 Task: Look for space in Morohongō, Japan from 7th July, 2023 to 14th July, 2023 for 1 adult in price range Rs.6000 to Rs.14000. Place can be shared room with 1  bedroom having 1 bed and 1 bathroom. Property type can be house, flat, guest house, hotel. Amenities needed are: washing machine. Booking option can be shelf check-in. Required host language is English.
Action: Mouse moved to (428, 100)
Screenshot: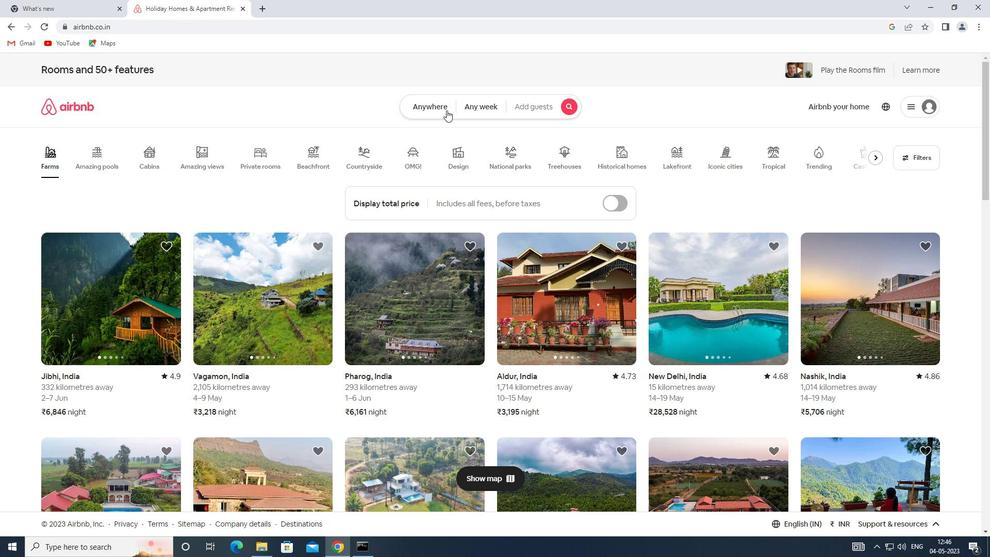 
Action: Mouse pressed left at (428, 100)
Screenshot: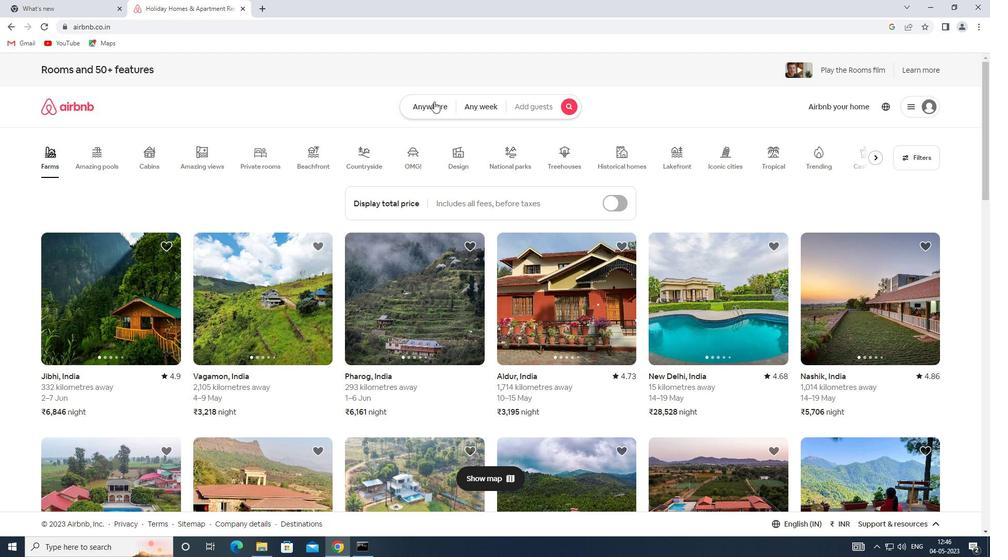 
Action: Mouse moved to (356, 141)
Screenshot: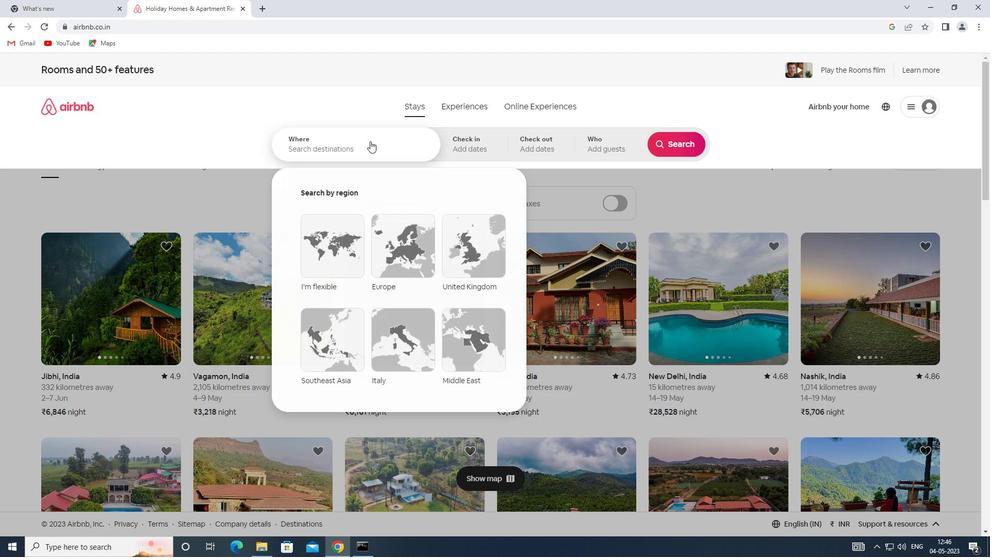 
Action: Mouse pressed left at (356, 141)
Screenshot: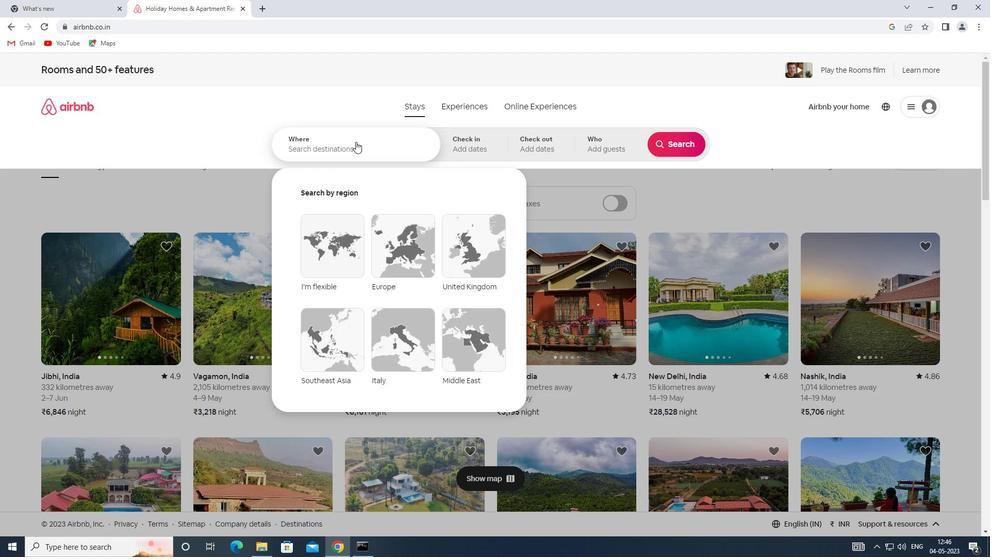 
Action: Key pressed <Key.shift>MOROHONGO,<Key.shift>JAPAN
Screenshot: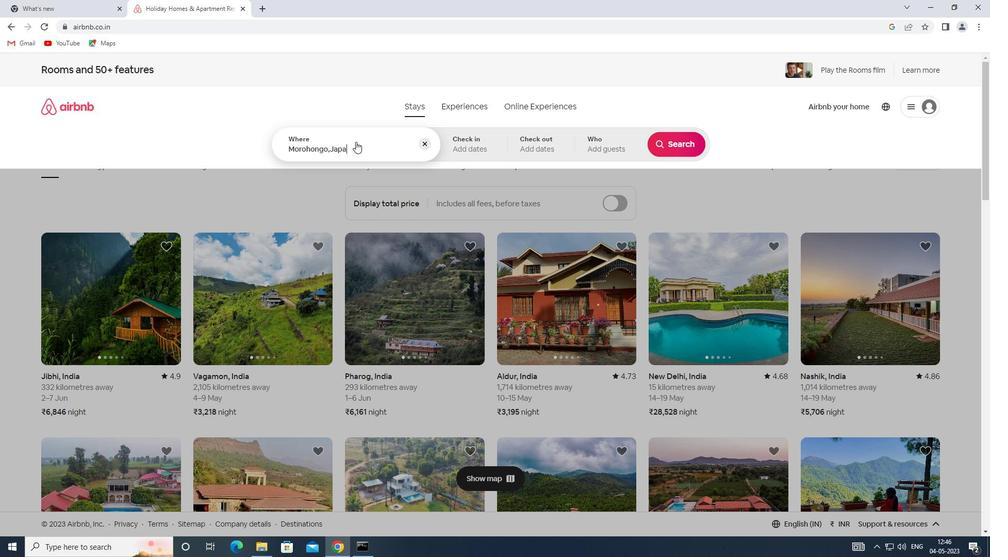 
Action: Mouse moved to (471, 148)
Screenshot: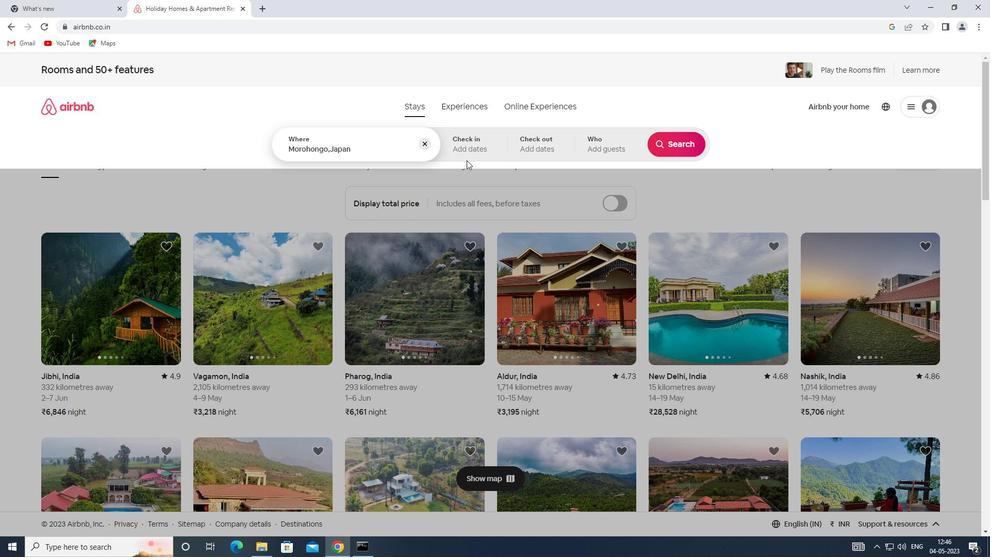 
Action: Mouse pressed left at (471, 148)
Screenshot: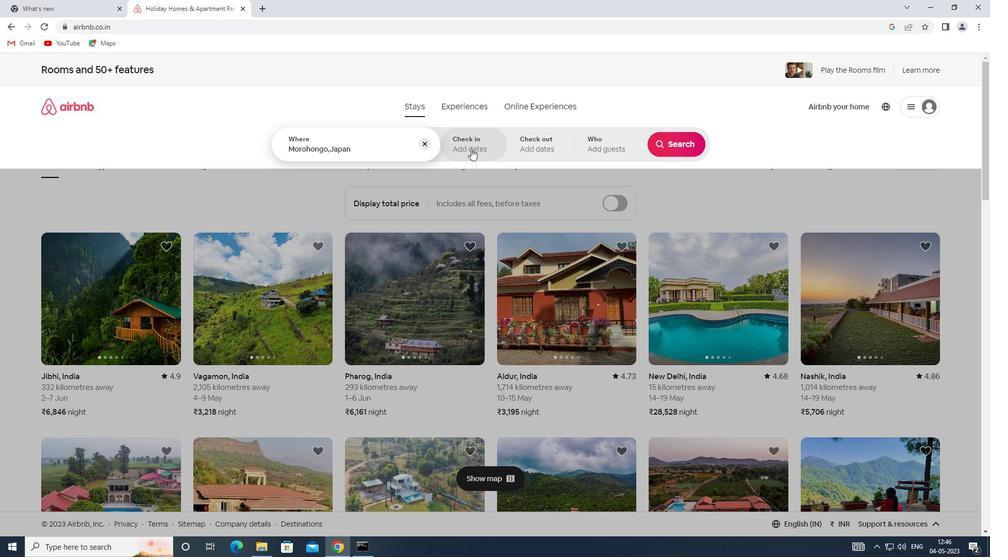 
Action: Mouse moved to (672, 224)
Screenshot: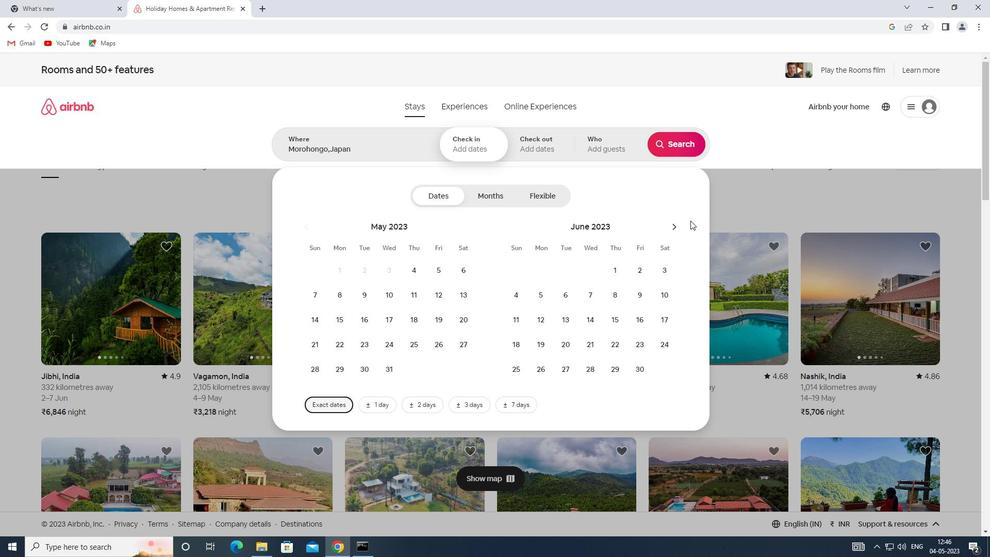 
Action: Mouse pressed left at (672, 224)
Screenshot: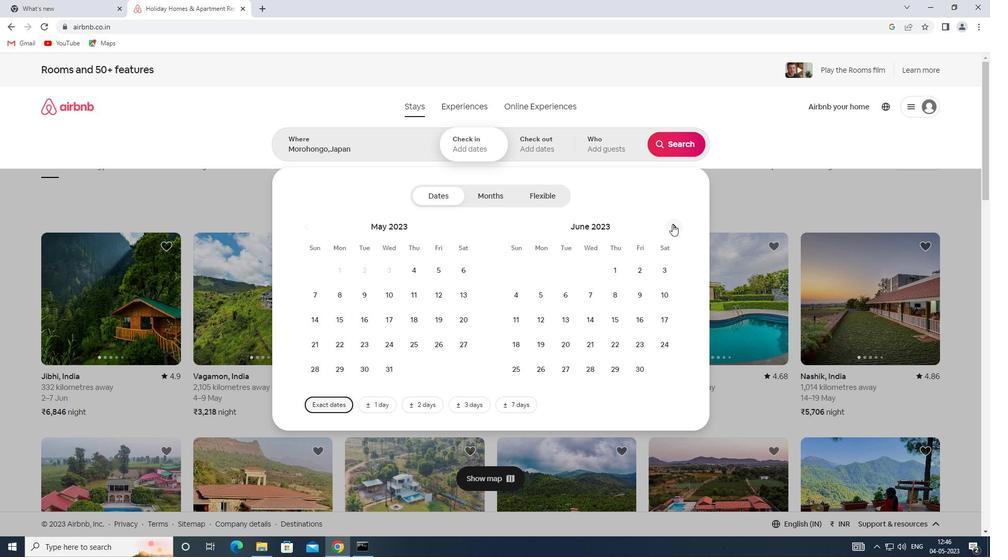 
Action: Mouse moved to (632, 296)
Screenshot: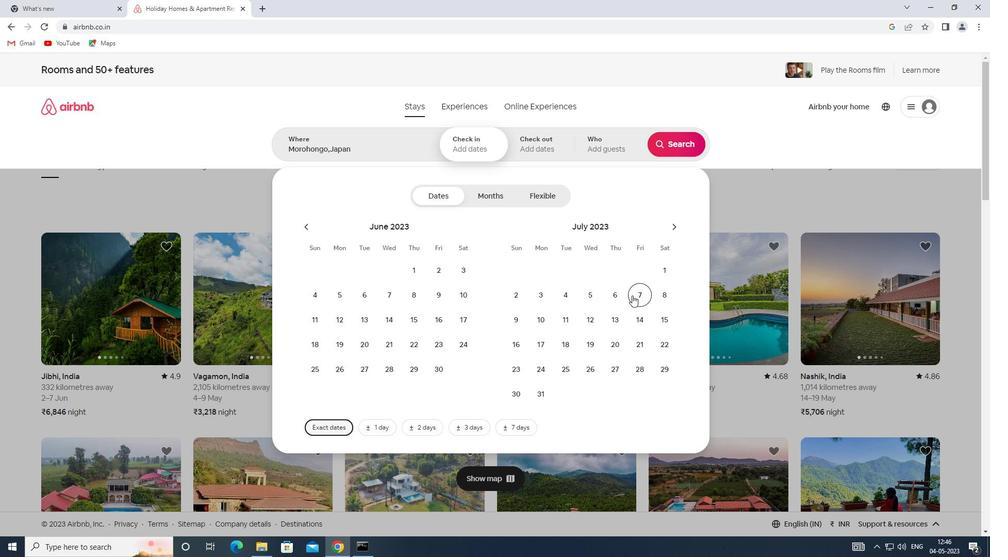 
Action: Mouse pressed left at (632, 296)
Screenshot: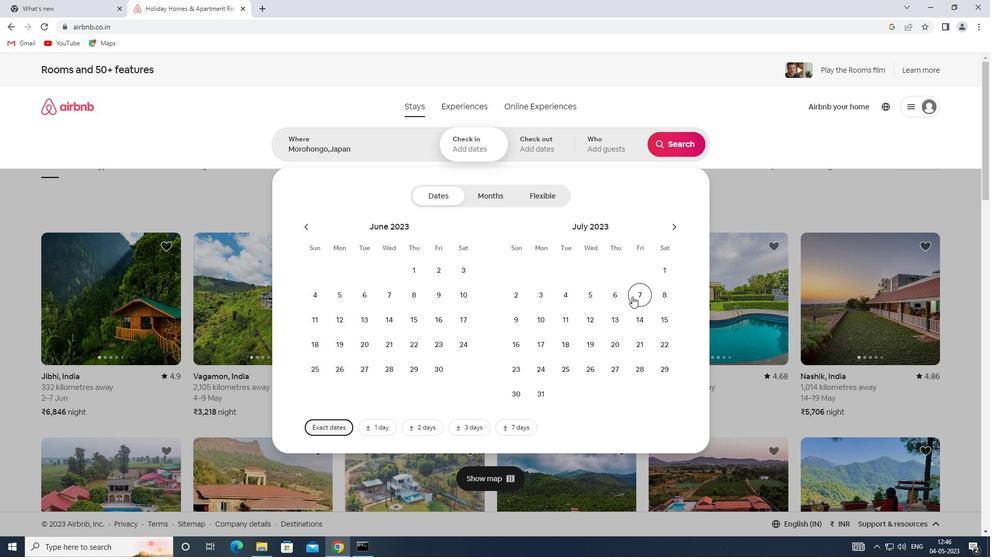 
Action: Mouse moved to (630, 318)
Screenshot: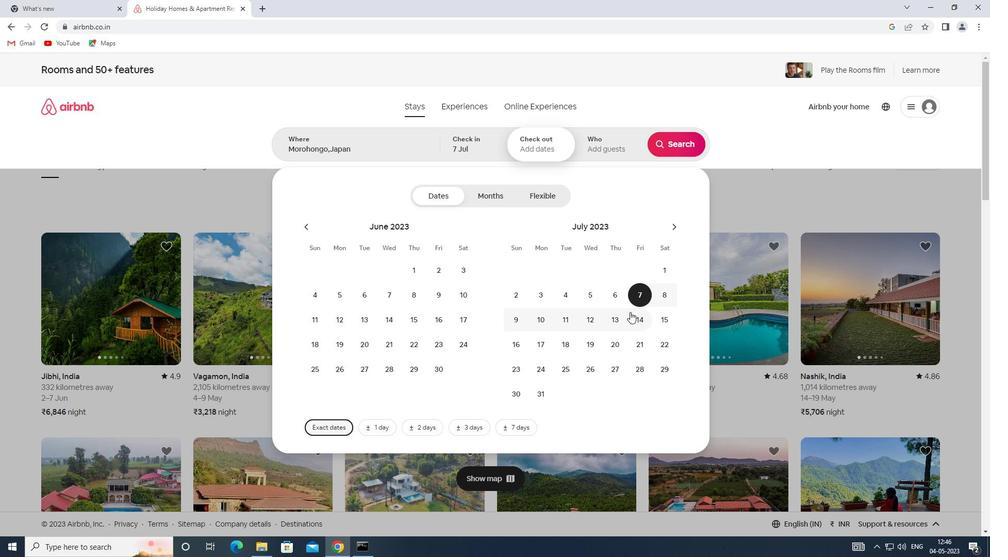 
Action: Mouse pressed left at (630, 318)
Screenshot: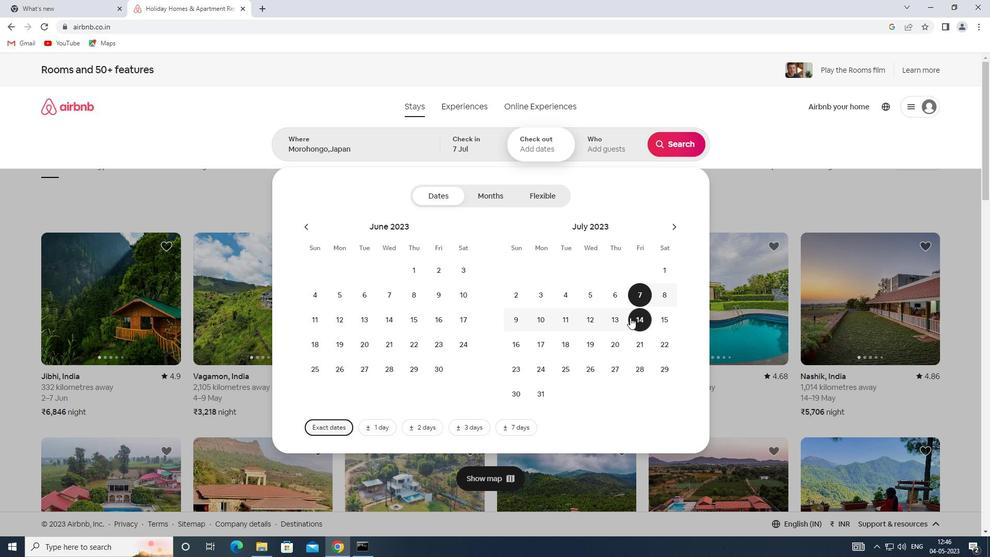 
Action: Mouse moved to (622, 143)
Screenshot: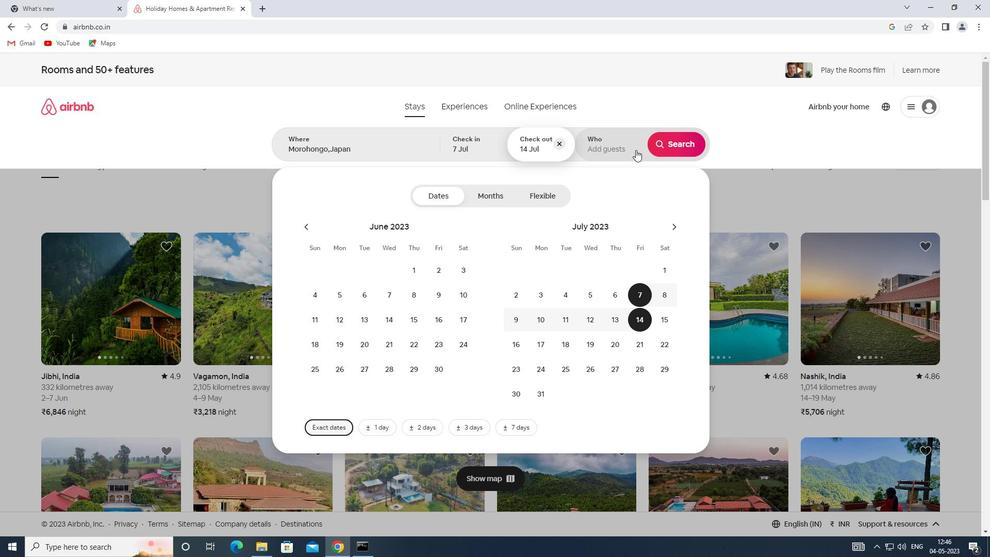 
Action: Mouse pressed left at (622, 143)
Screenshot: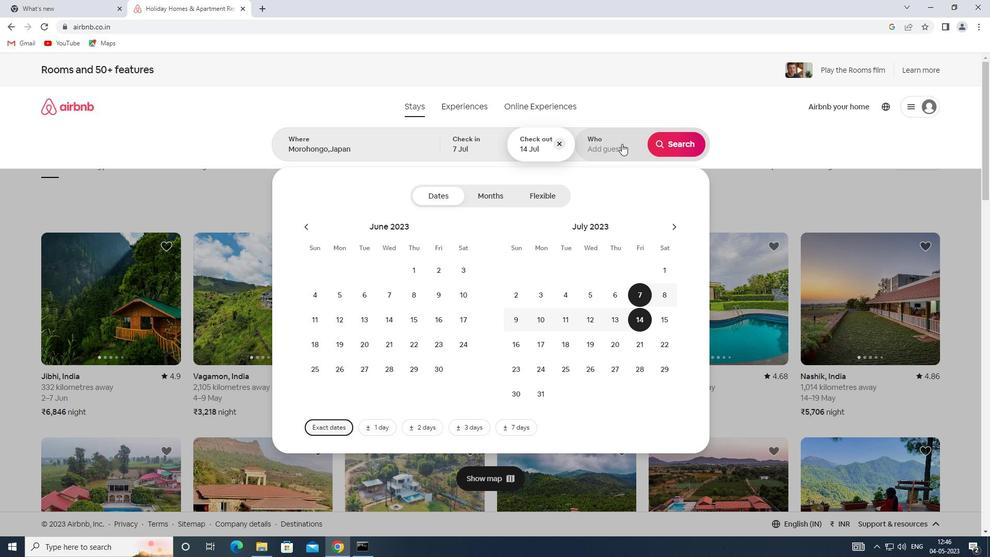 
Action: Mouse moved to (681, 206)
Screenshot: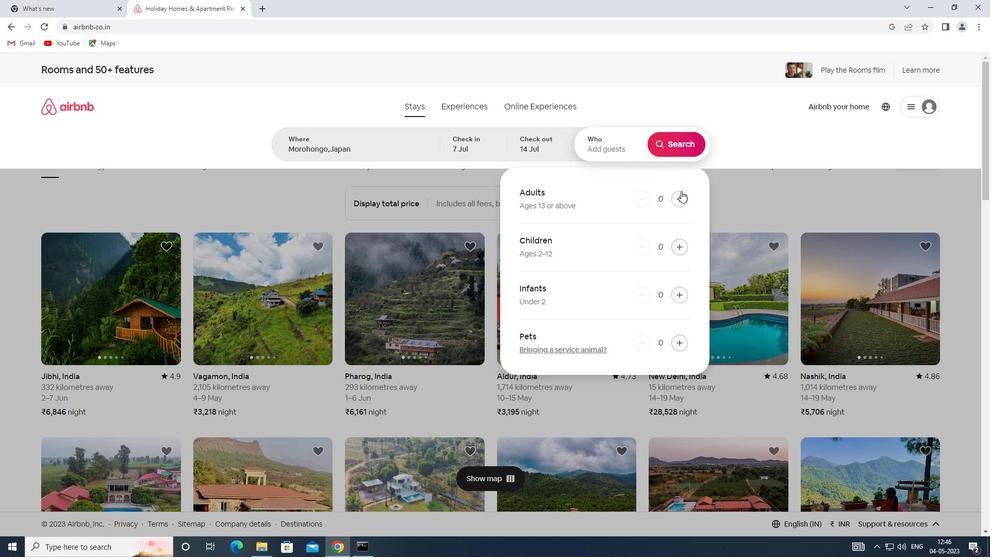 
Action: Mouse pressed left at (681, 206)
Screenshot: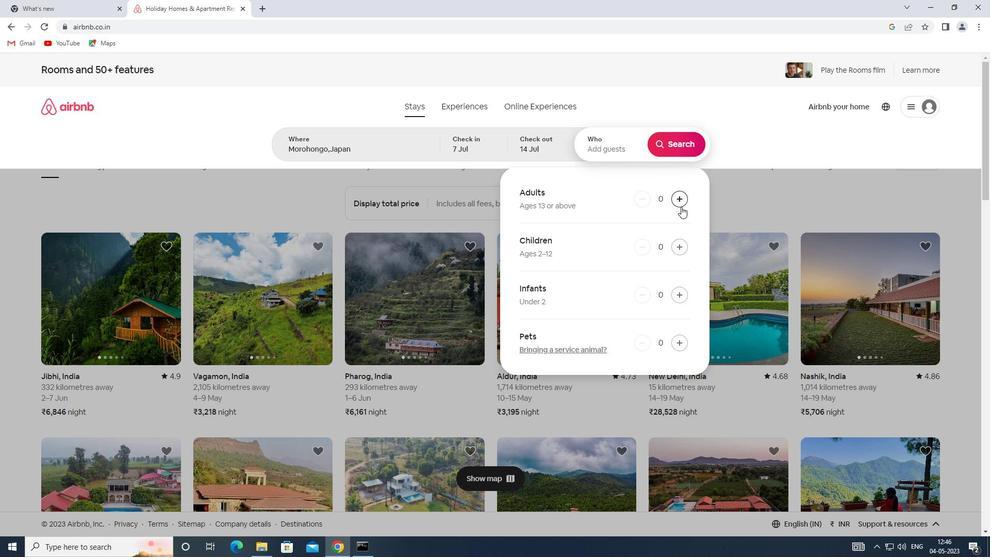 
Action: Mouse moved to (679, 149)
Screenshot: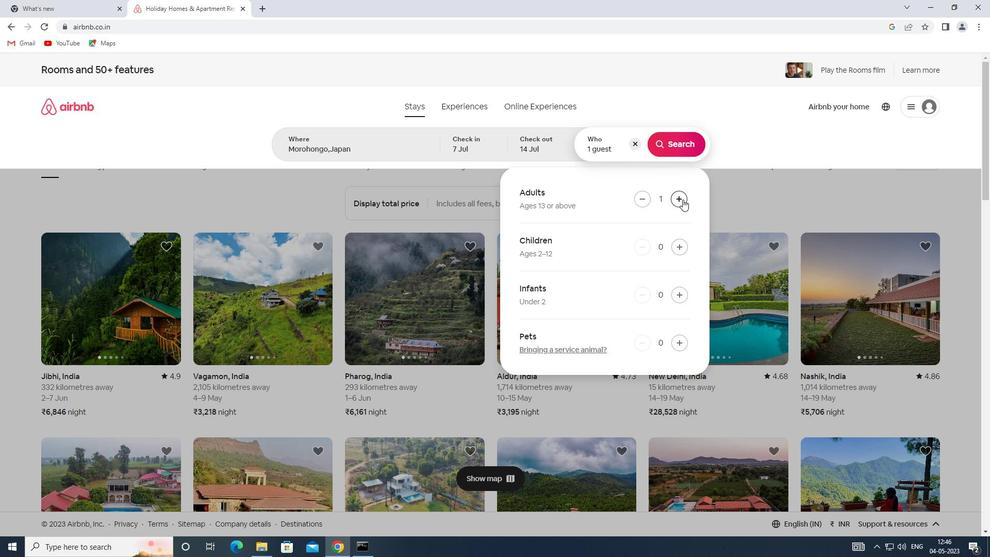 
Action: Mouse pressed left at (679, 149)
Screenshot: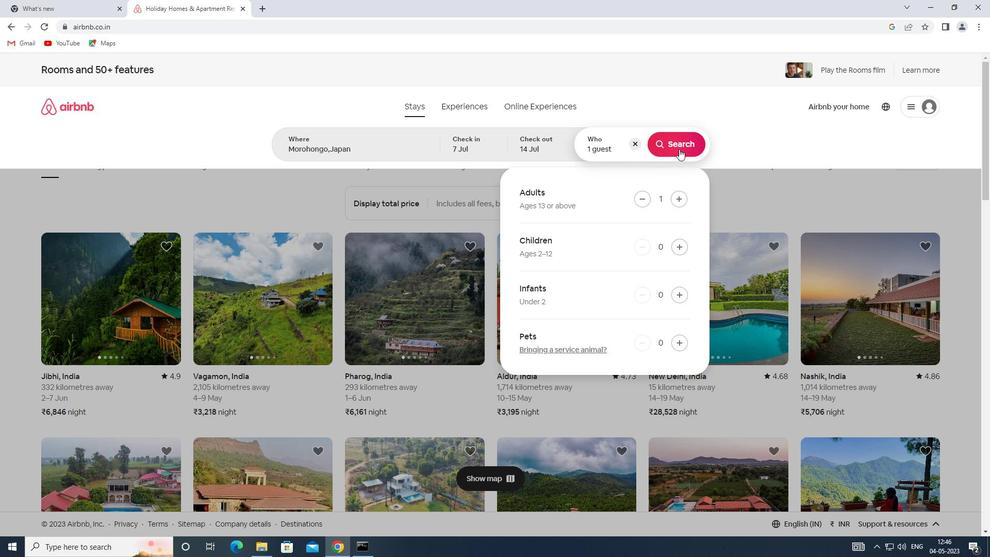 
Action: Mouse moved to (947, 119)
Screenshot: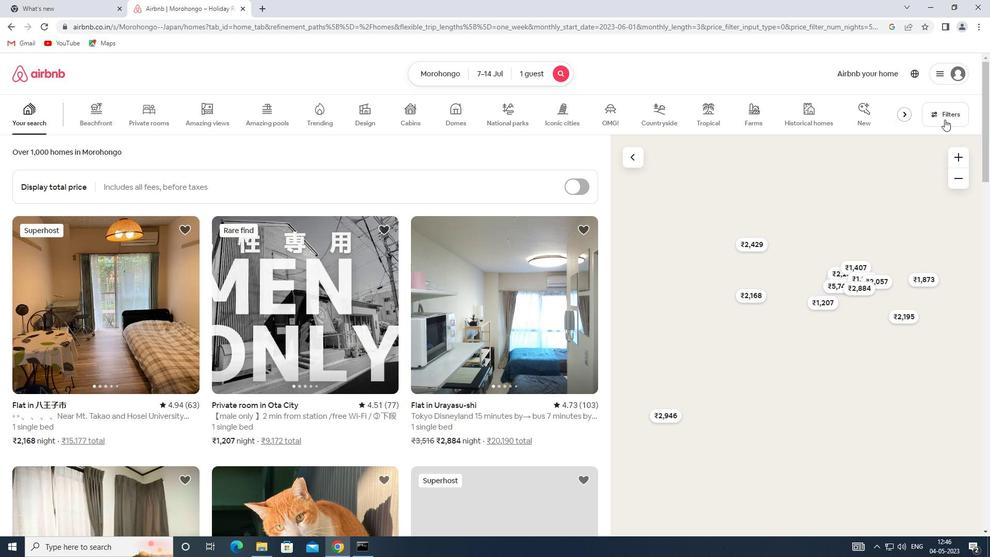 
Action: Mouse pressed left at (947, 119)
Screenshot: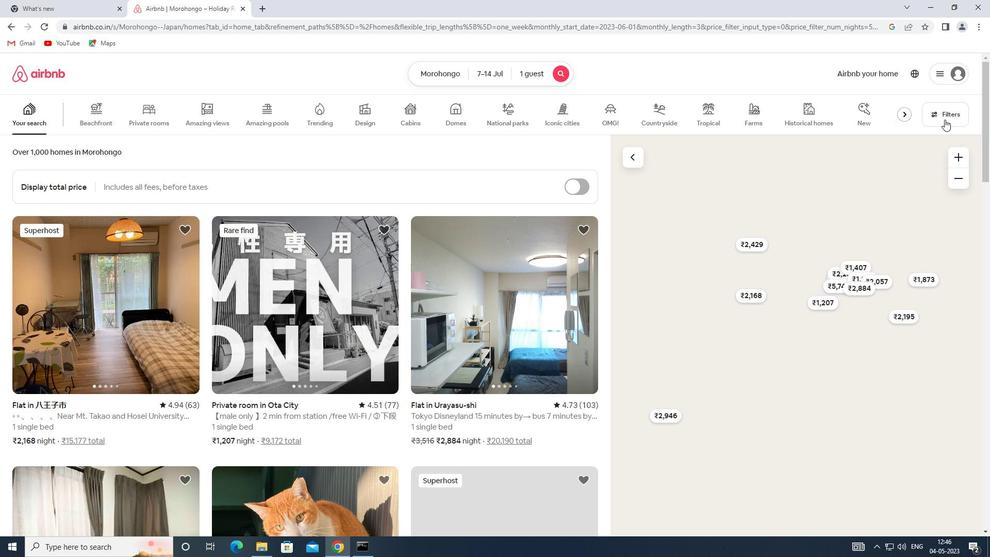 
Action: Mouse moved to (374, 240)
Screenshot: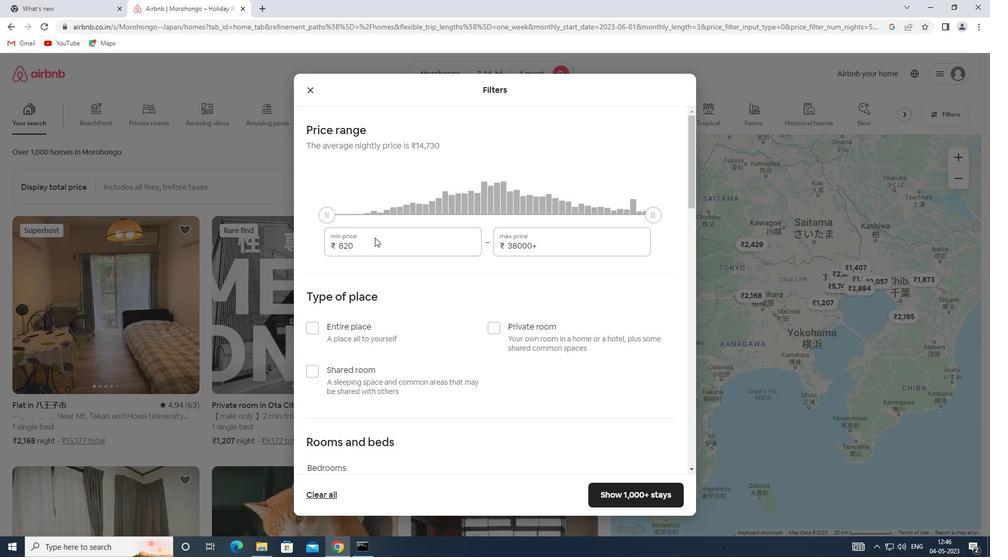 
Action: Mouse pressed left at (374, 240)
Screenshot: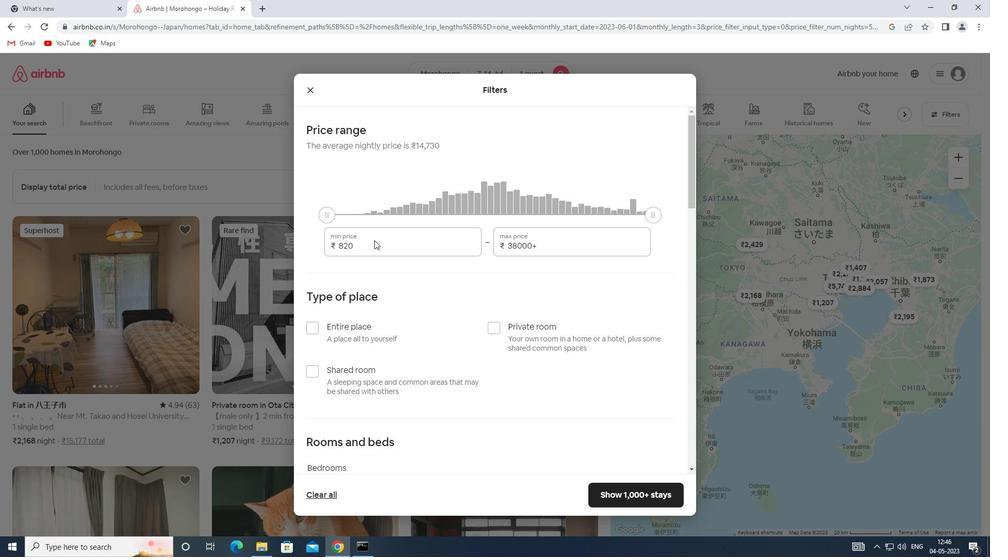 
Action: Mouse moved to (350, 249)
Screenshot: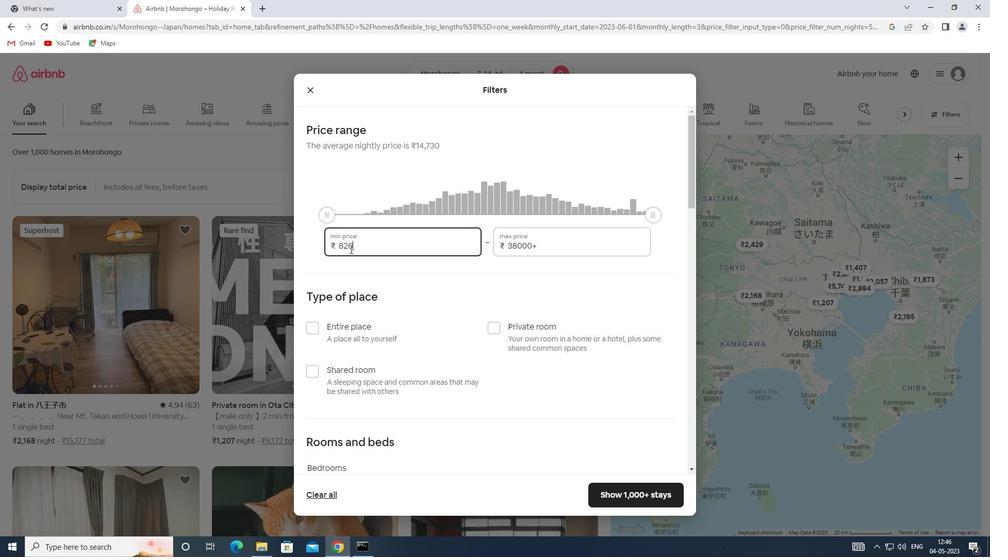 
Action: Mouse pressed left at (350, 249)
Screenshot: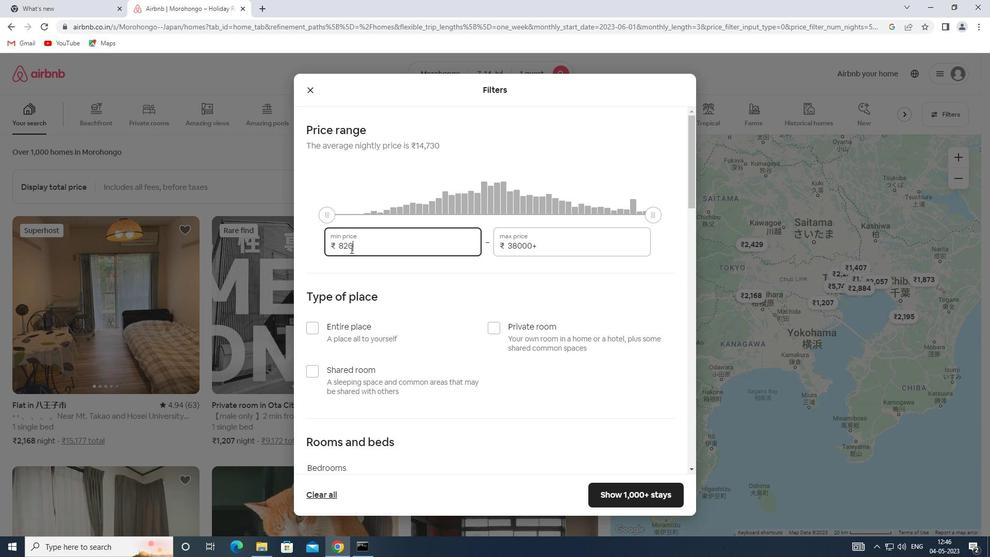 
Action: Mouse moved to (328, 245)
Screenshot: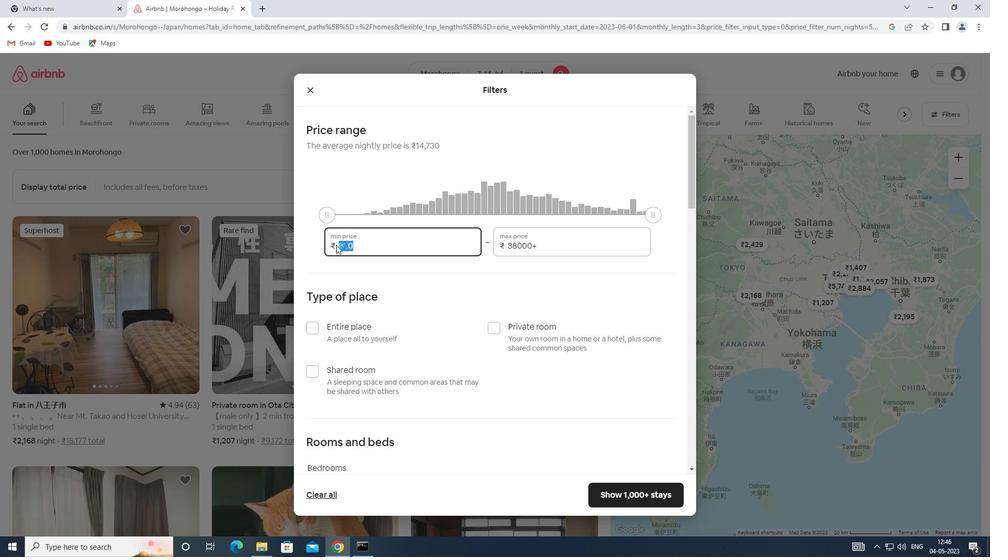 
Action: Key pressed 6000
Screenshot: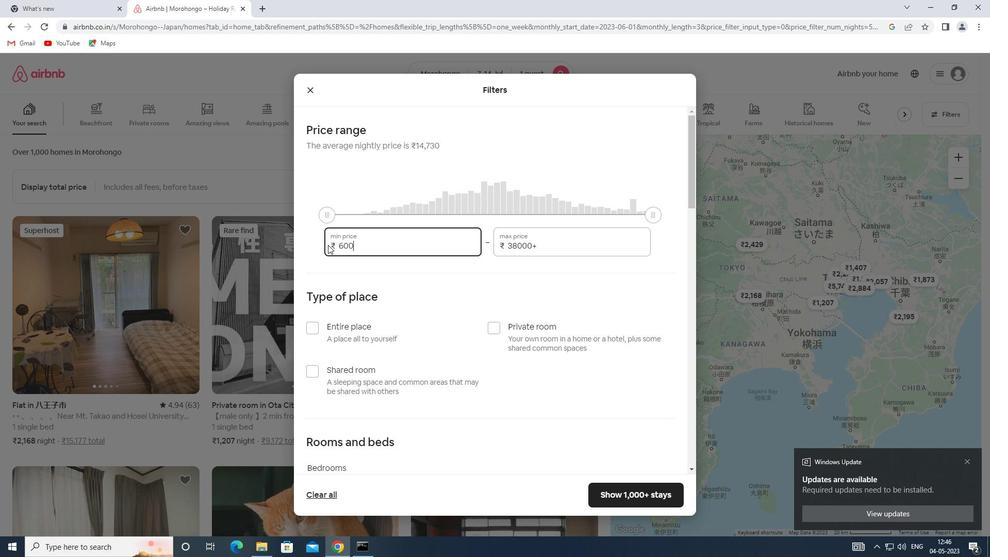 
Action: Mouse moved to (537, 247)
Screenshot: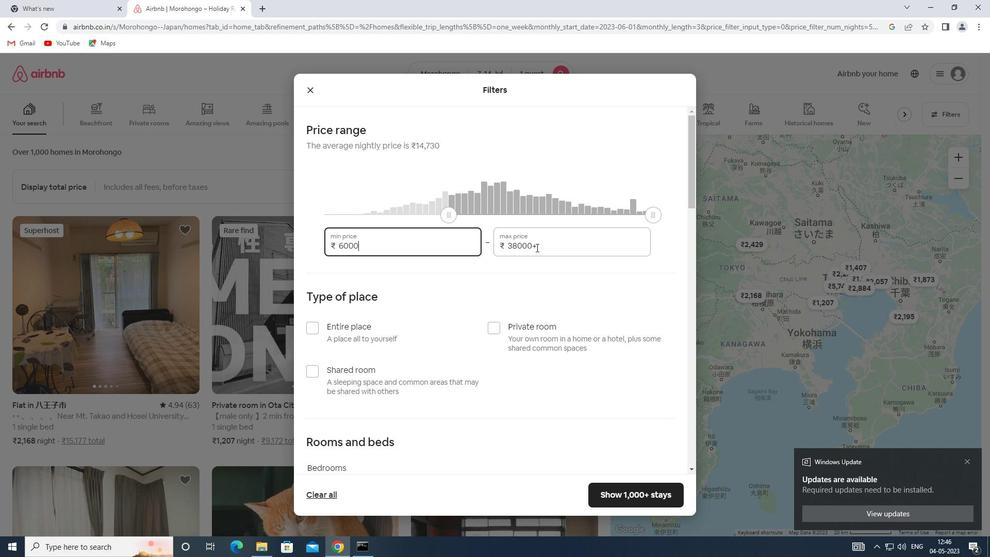 
Action: Mouse pressed left at (537, 247)
Screenshot: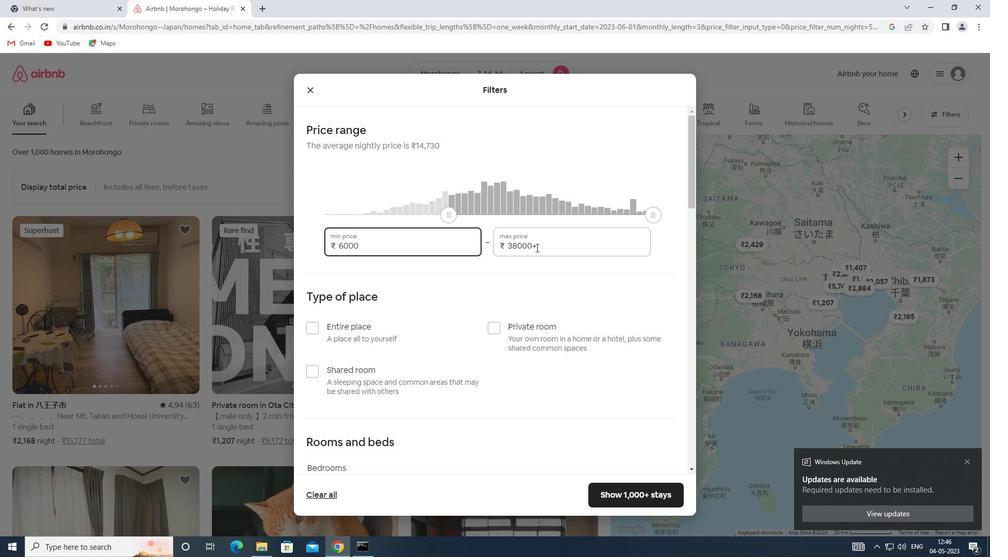 
Action: Mouse moved to (482, 248)
Screenshot: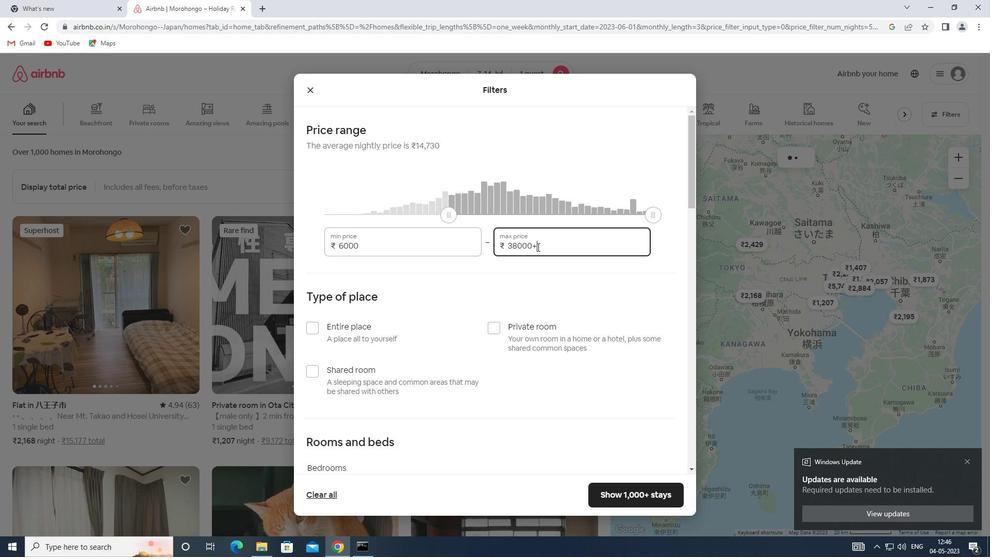 
Action: Key pressed 14000
Screenshot: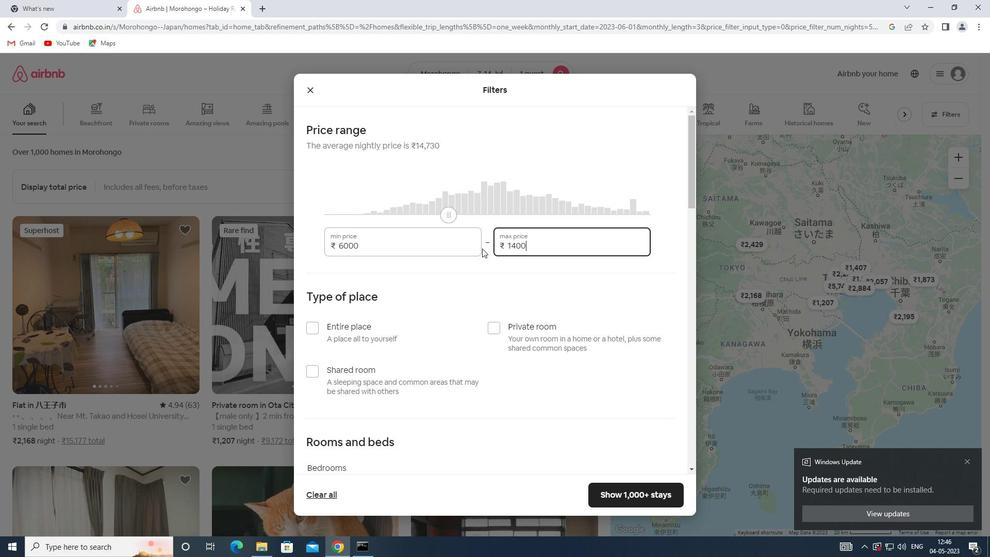 
Action: Mouse scrolled (482, 248) with delta (0, 0)
Screenshot: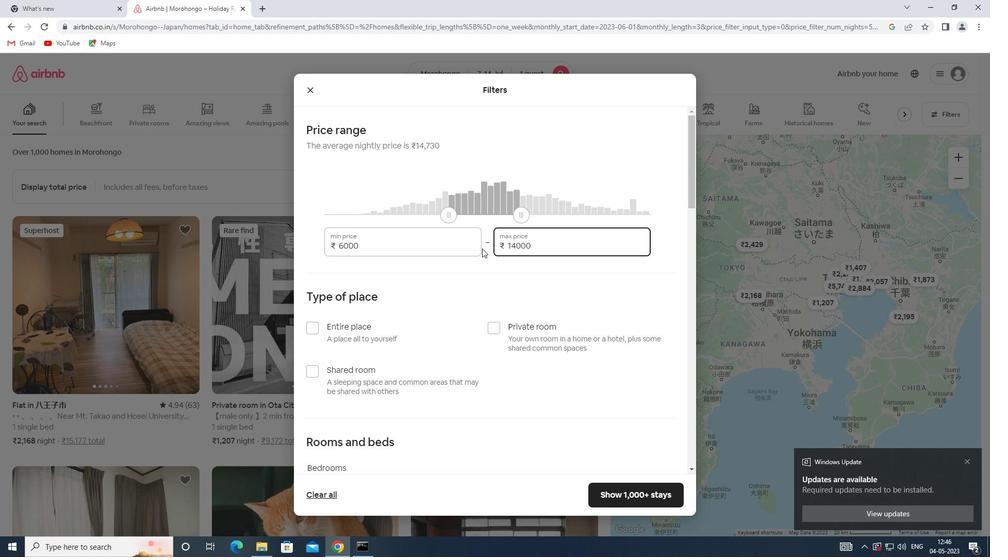 
Action: Mouse scrolled (482, 248) with delta (0, 0)
Screenshot: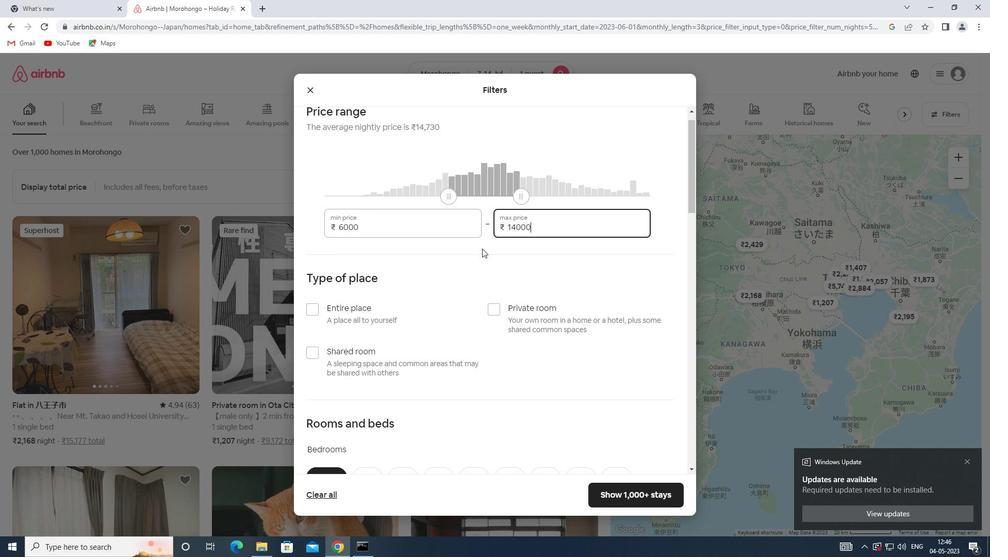 
Action: Mouse moved to (343, 271)
Screenshot: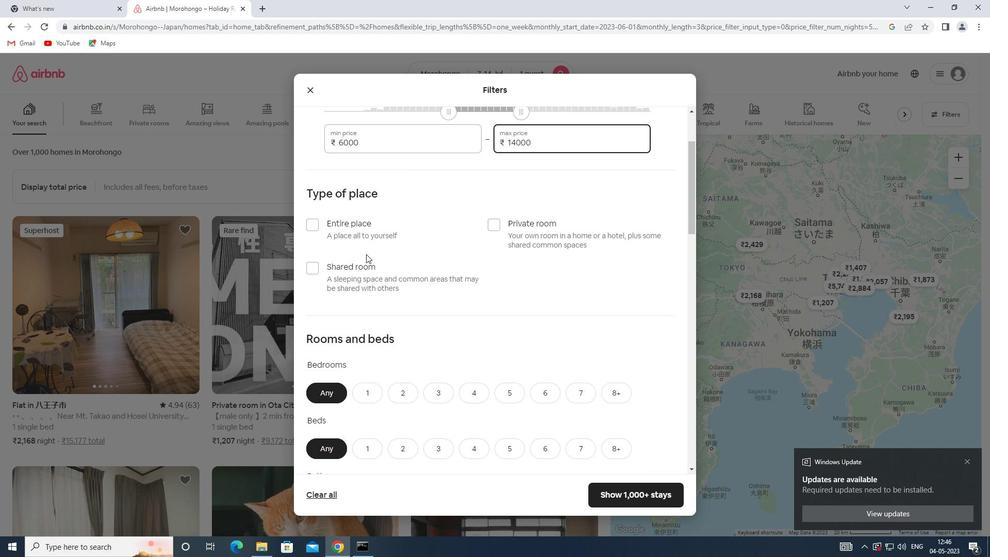 
Action: Mouse pressed left at (343, 271)
Screenshot: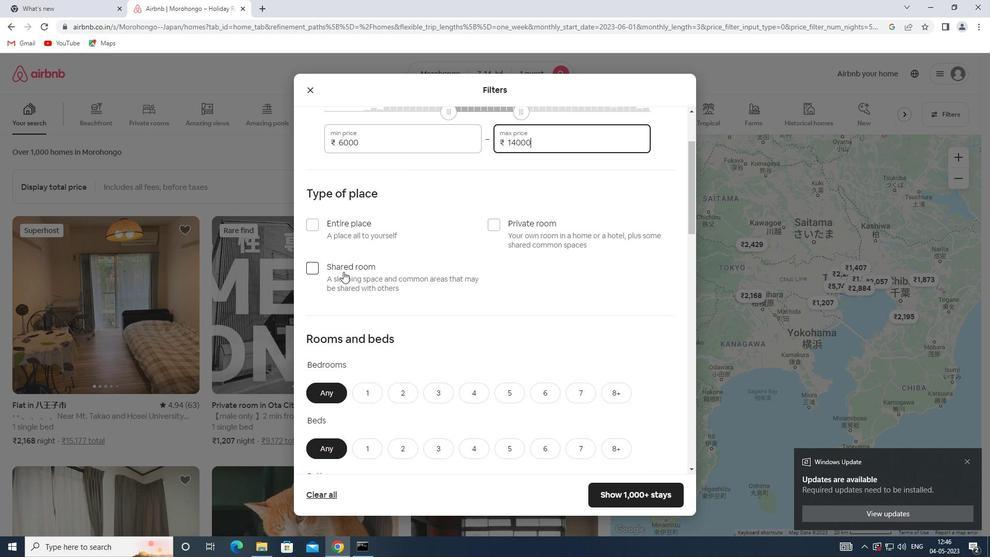 
Action: Mouse scrolled (343, 271) with delta (0, 0)
Screenshot: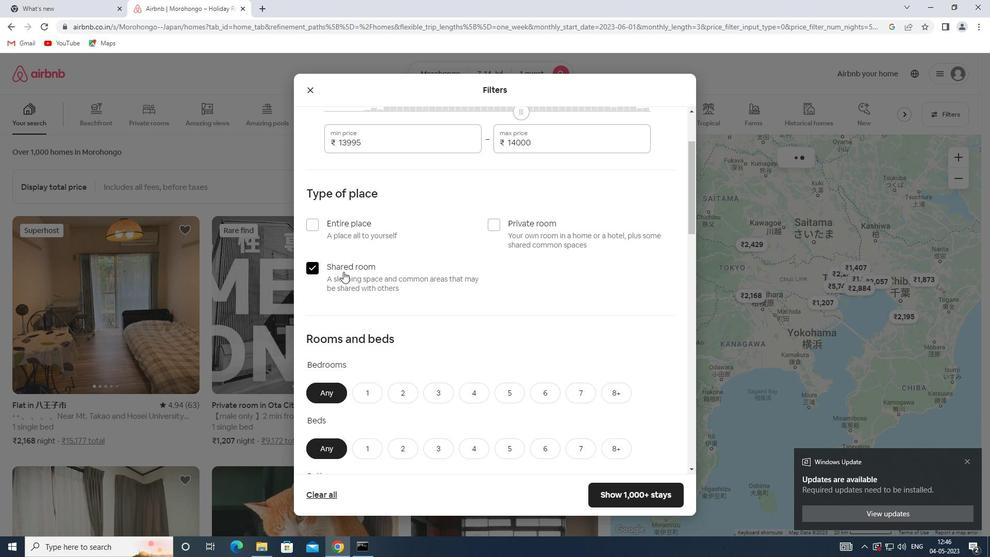 
Action: Mouse scrolled (343, 271) with delta (0, 0)
Screenshot: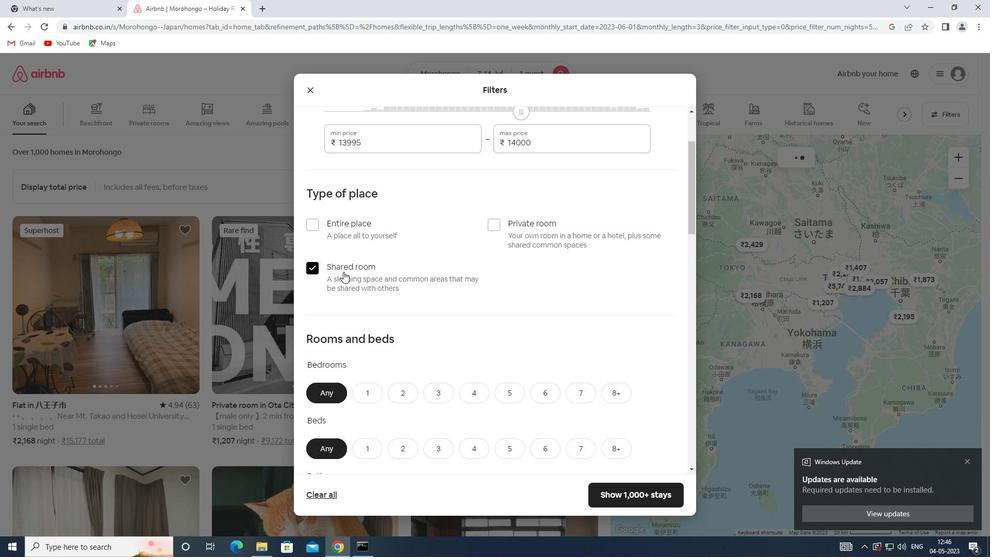 
Action: Mouse scrolled (343, 271) with delta (0, 0)
Screenshot: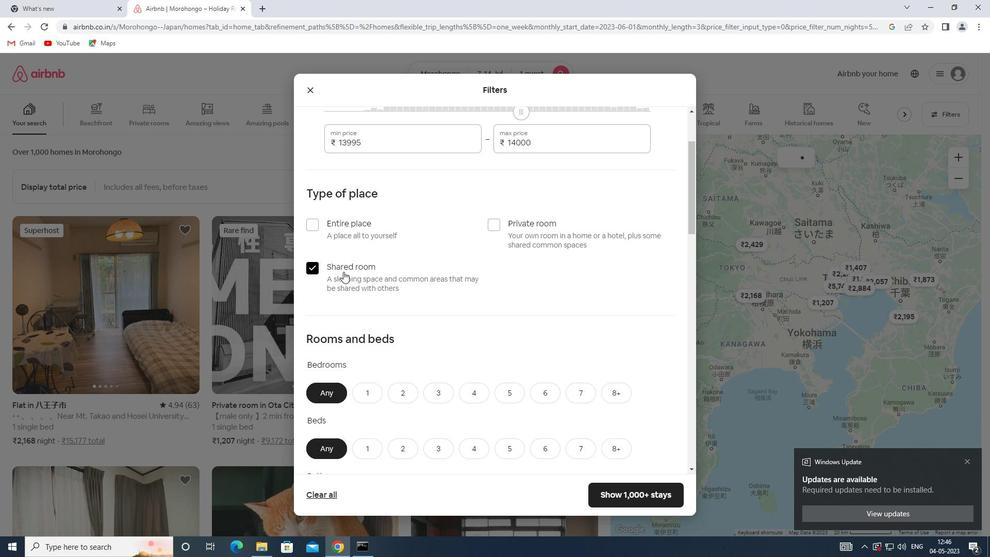 
Action: Mouse moved to (365, 266)
Screenshot: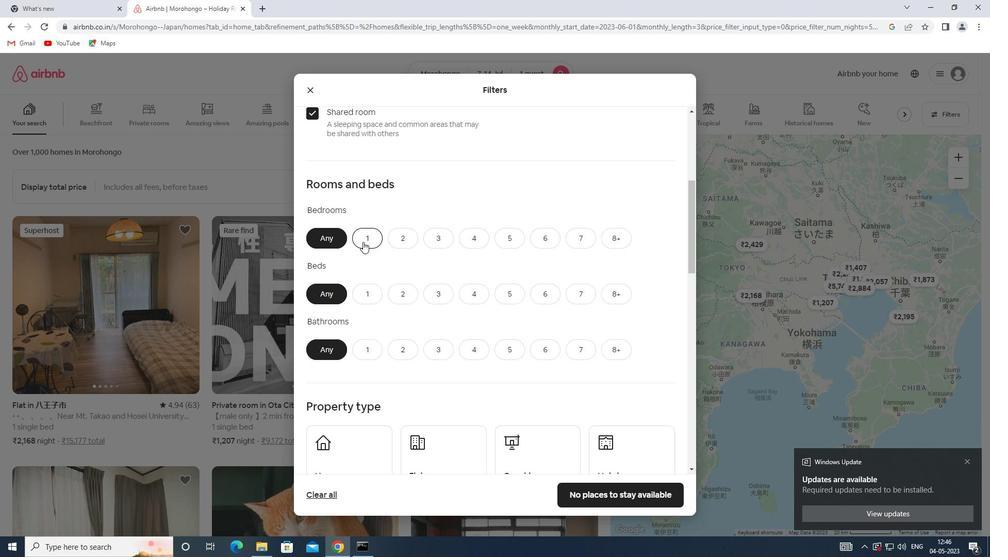 
Action: Mouse pressed left at (363, 243)
Screenshot: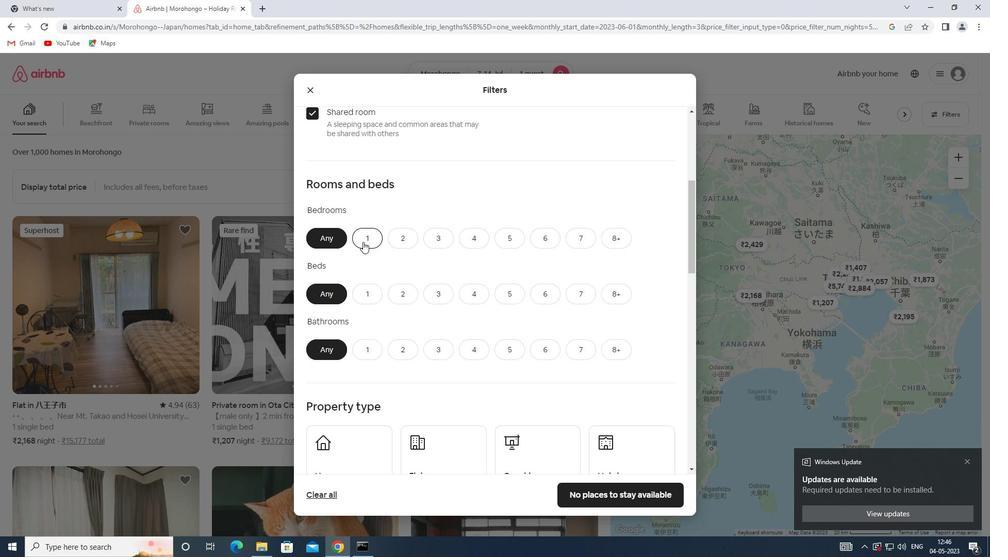 
Action: Mouse moved to (369, 298)
Screenshot: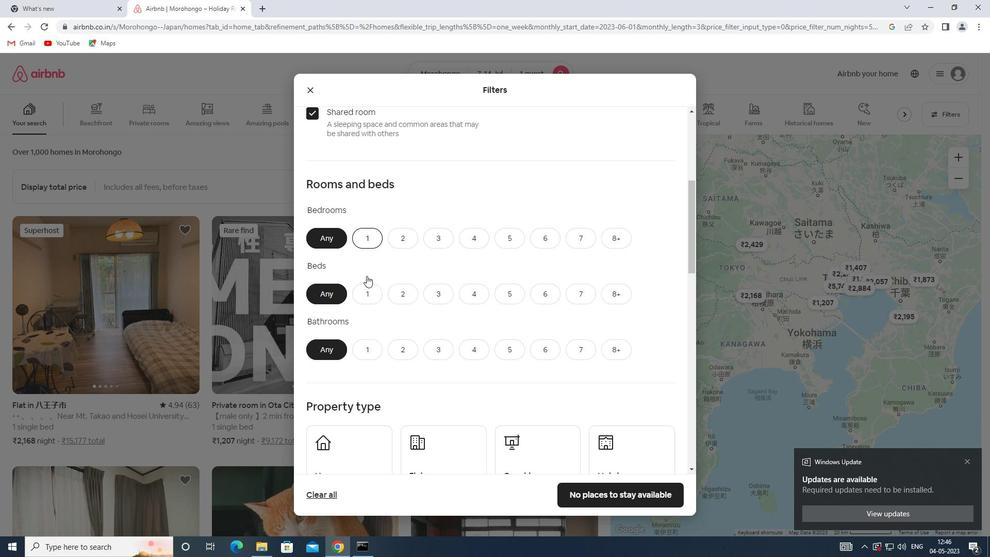 
Action: Mouse pressed left at (369, 298)
Screenshot: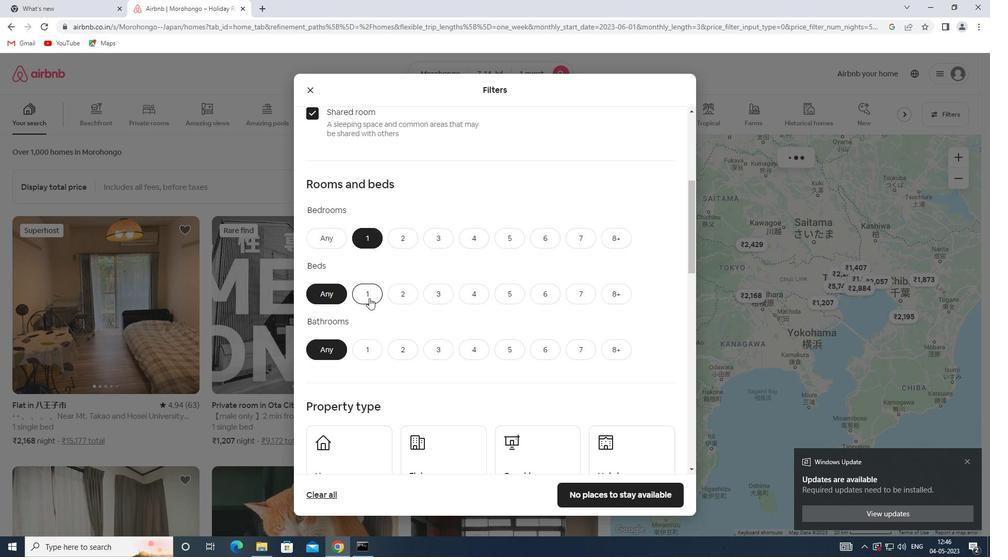 
Action: Mouse moved to (362, 348)
Screenshot: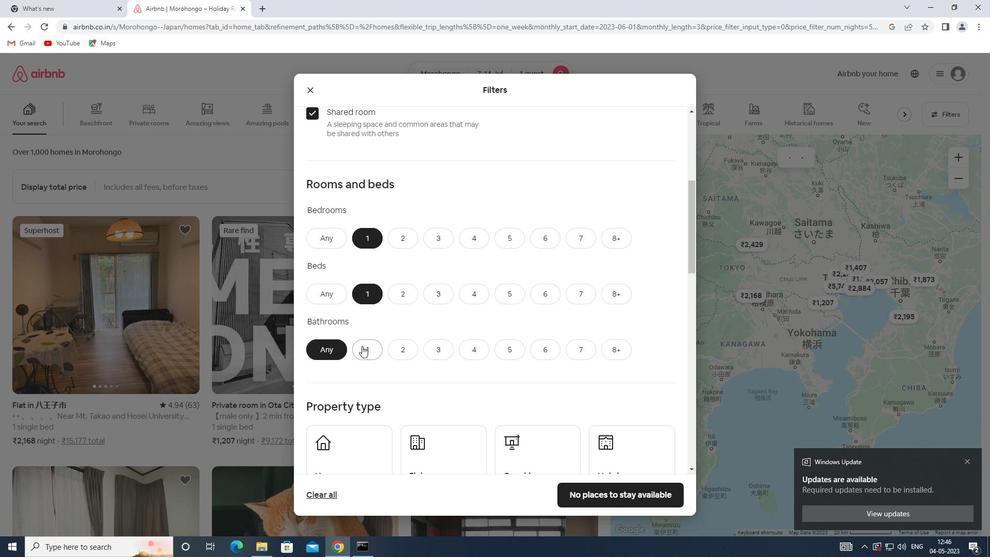 
Action: Mouse pressed left at (362, 348)
Screenshot: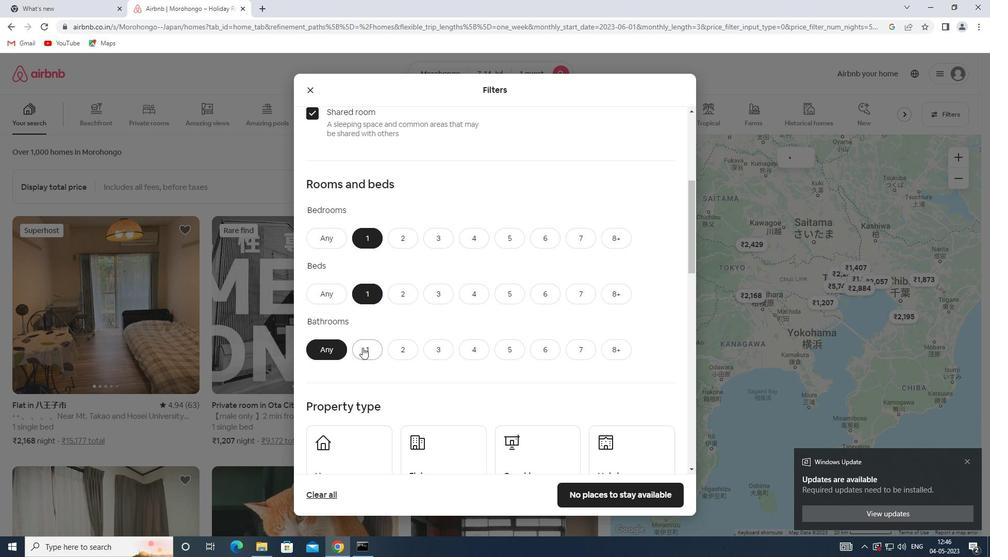 
Action: Mouse scrolled (362, 348) with delta (0, 0)
Screenshot: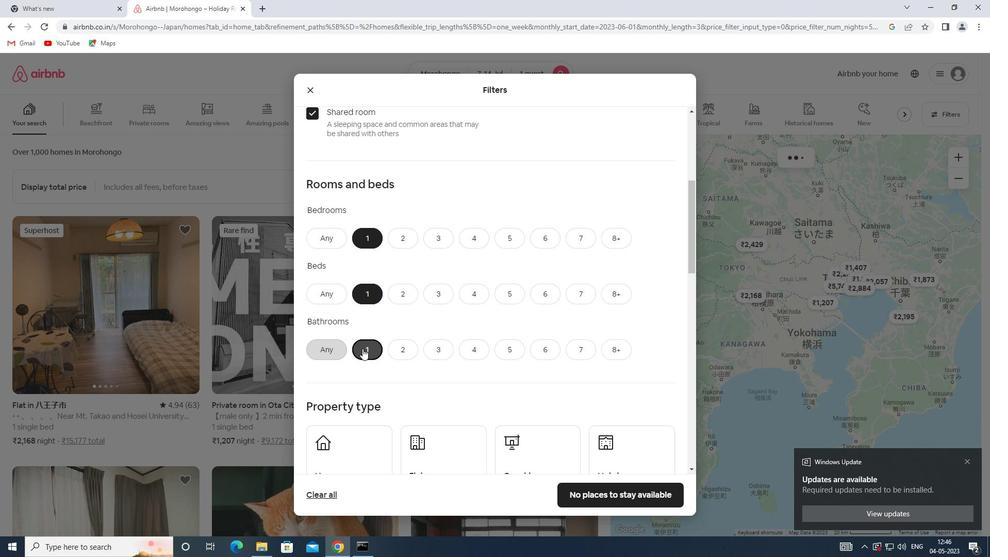 
Action: Mouse scrolled (362, 348) with delta (0, 0)
Screenshot: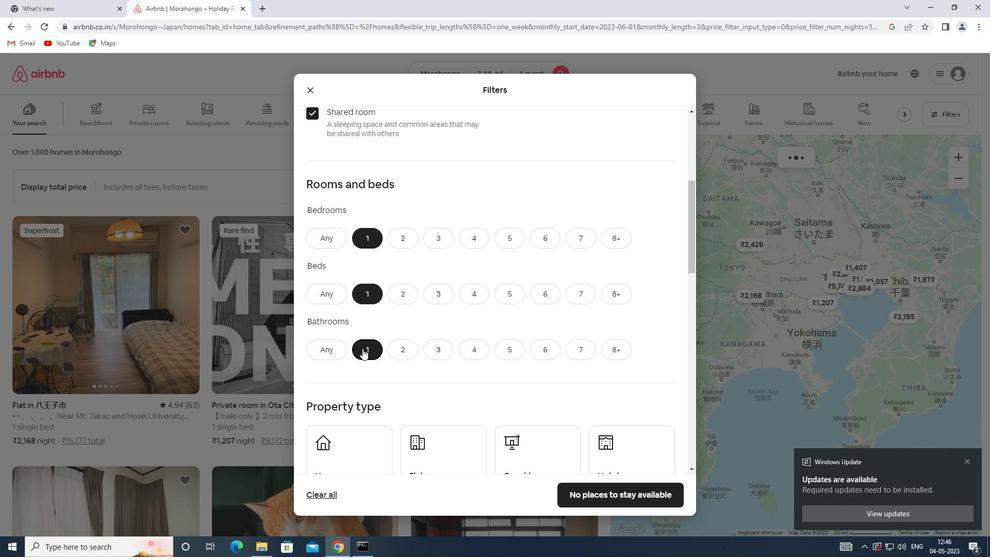 
Action: Mouse scrolled (362, 348) with delta (0, 0)
Screenshot: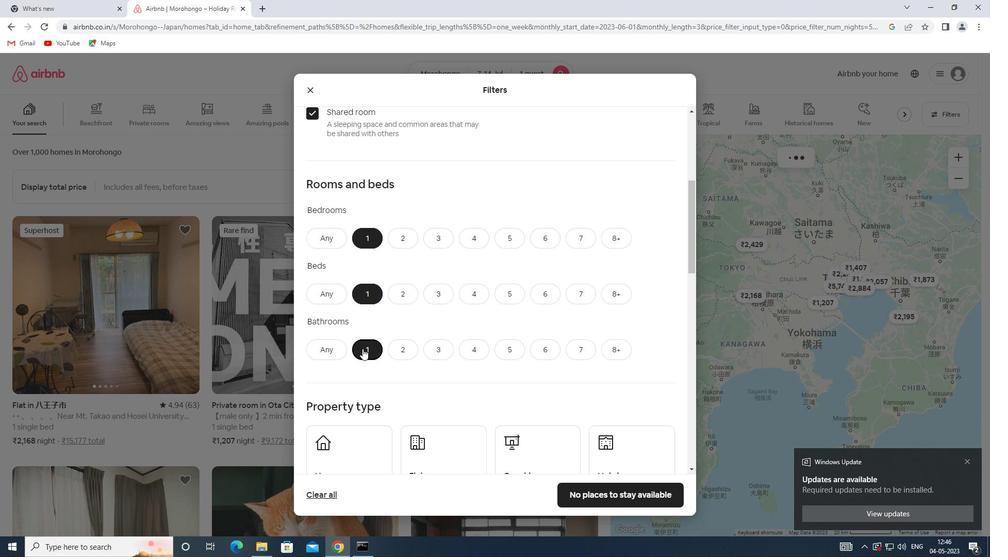 
Action: Mouse moved to (358, 317)
Screenshot: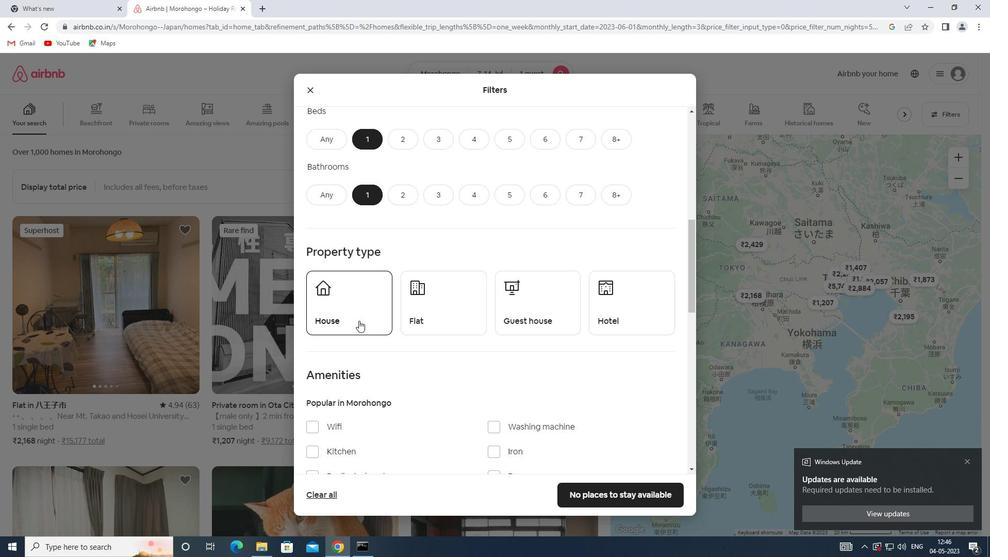 
Action: Mouse pressed left at (358, 317)
Screenshot: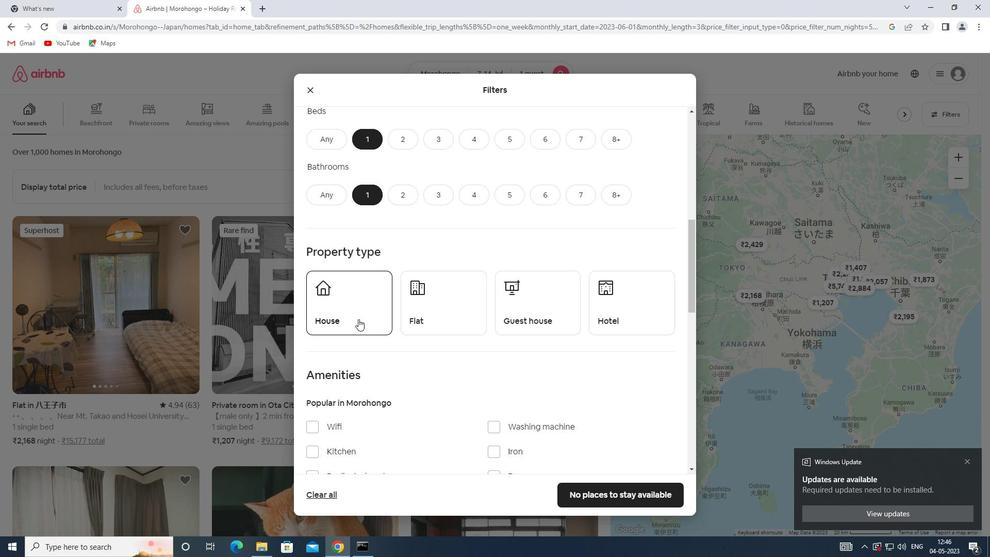 
Action: Mouse moved to (409, 313)
Screenshot: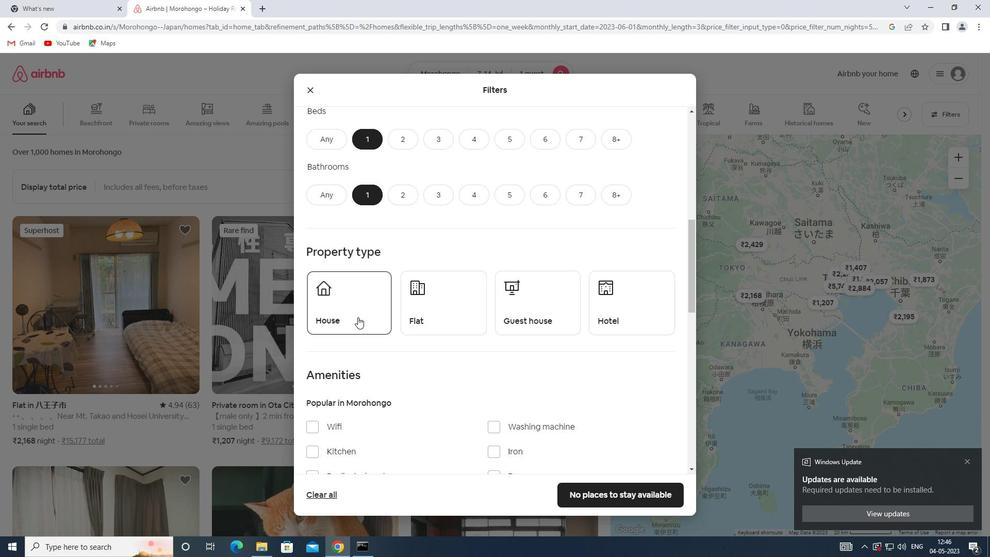 
Action: Mouse pressed left at (409, 313)
Screenshot: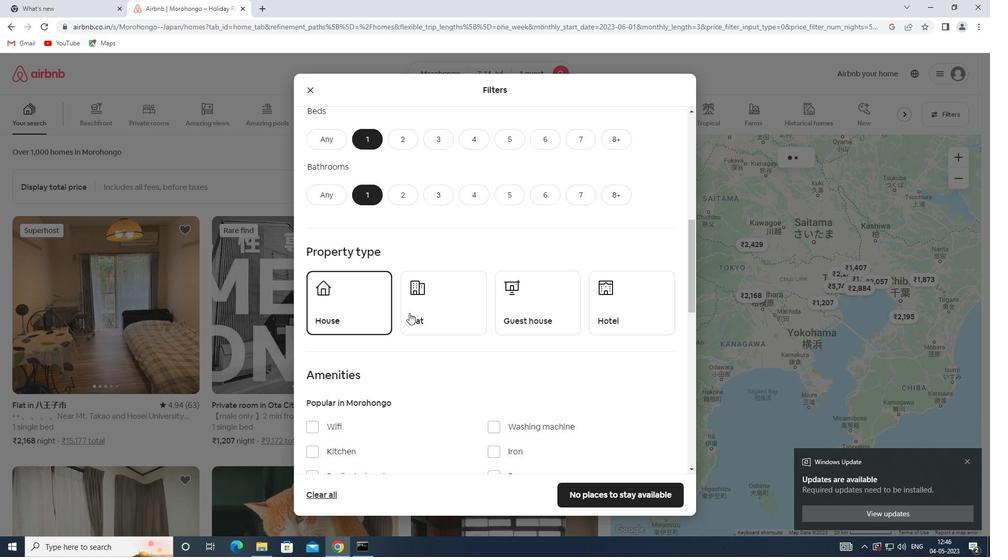 
Action: Mouse moved to (516, 309)
Screenshot: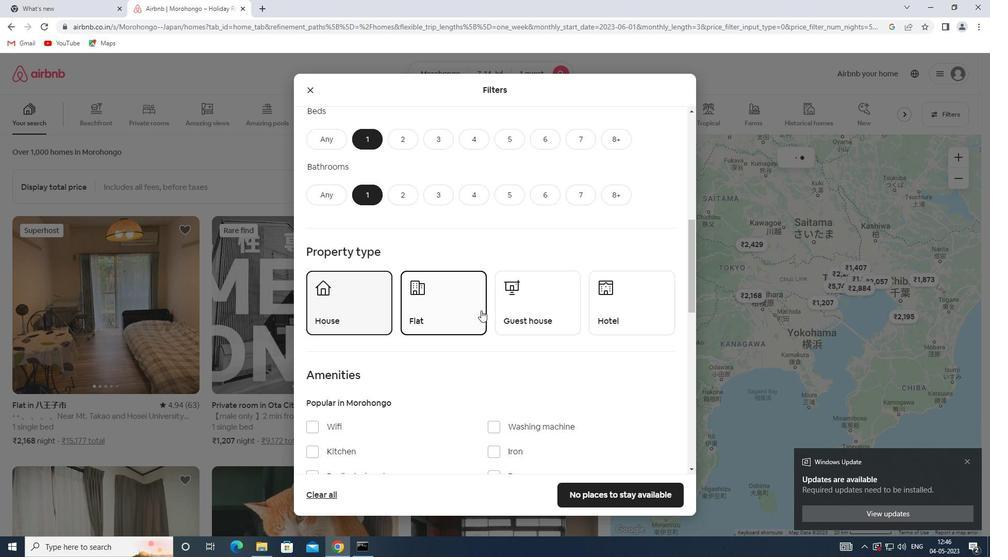 
Action: Mouse pressed left at (516, 309)
Screenshot: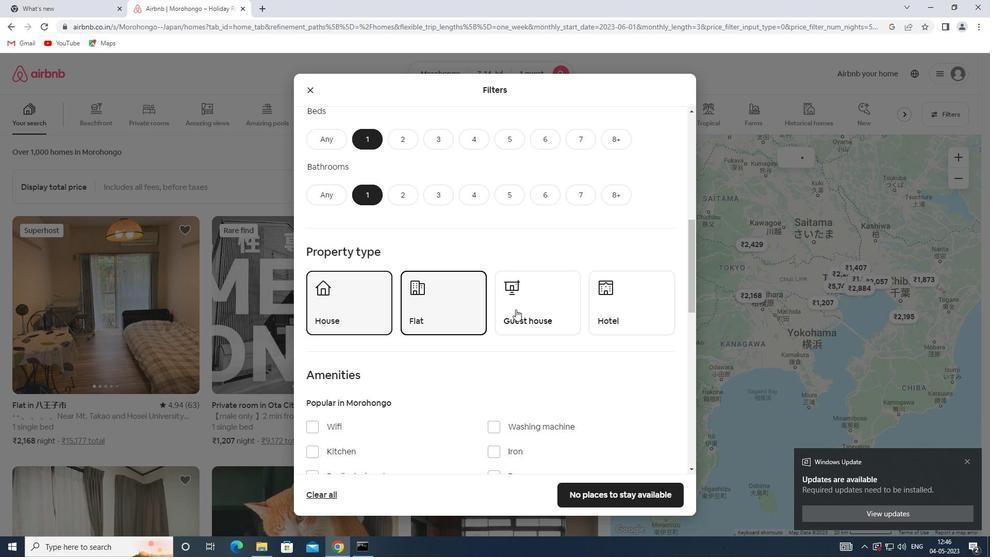 
Action: Mouse moved to (626, 300)
Screenshot: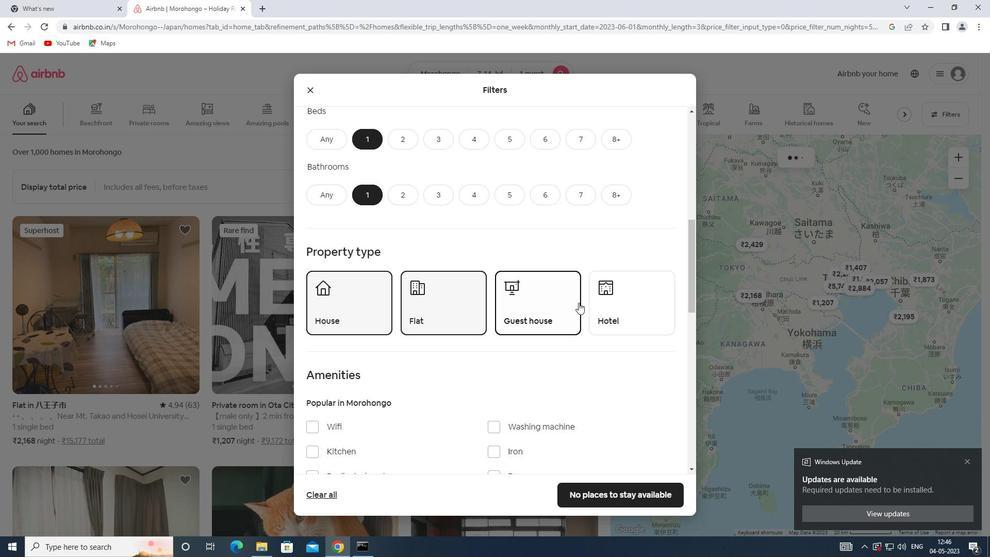 
Action: Mouse pressed left at (626, 300)
Screenshot: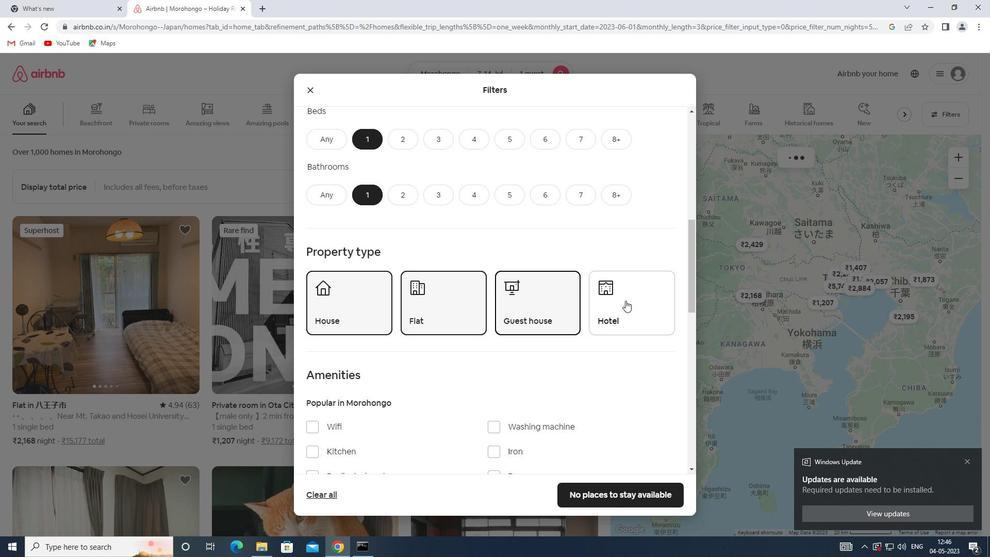 
Action: Mouse moved to (556, 309)
Screenshot: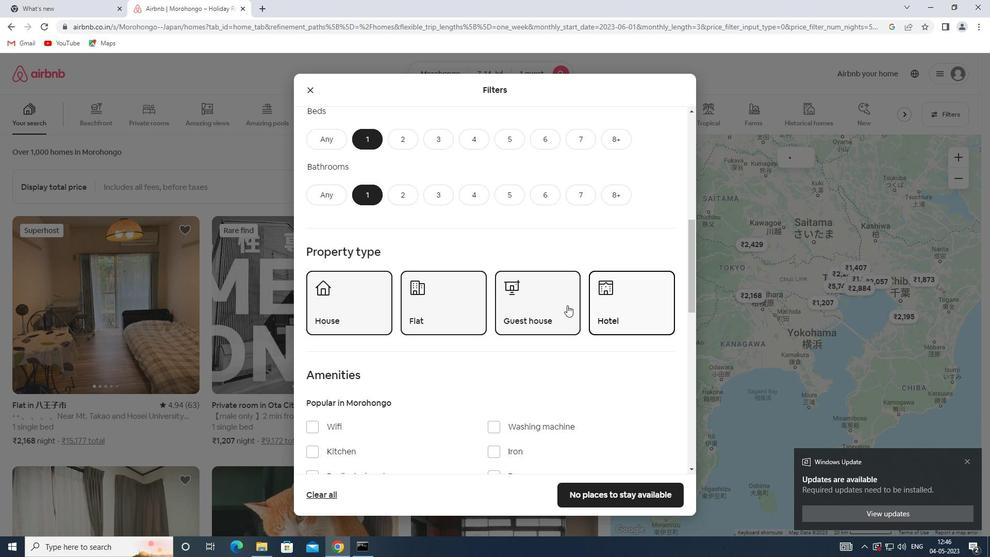 
Action: Mouse scrolled (556, 308) with delta (0, 0)
Screenshot: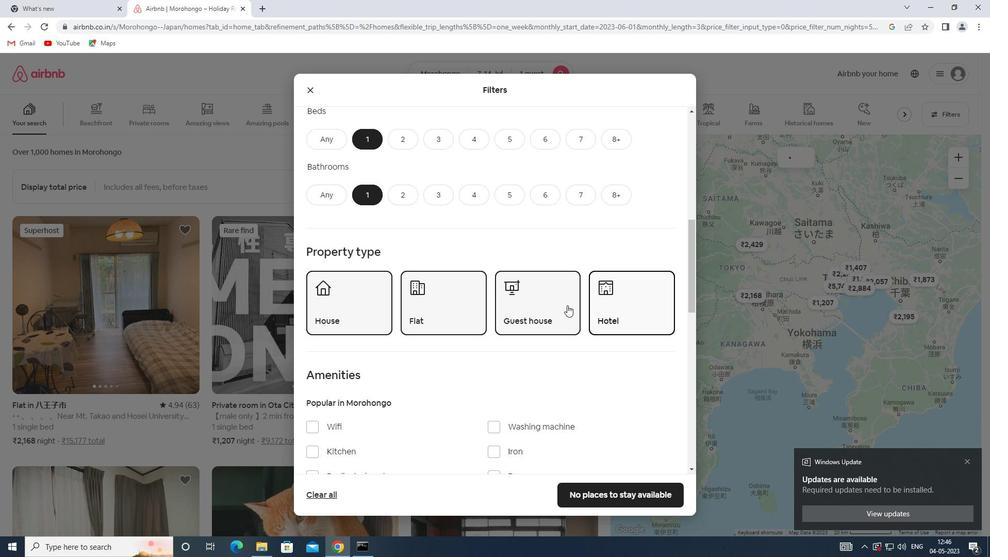 
Action: Mouse scrolled (556, 308) with delta (0, 0)
Screenshot: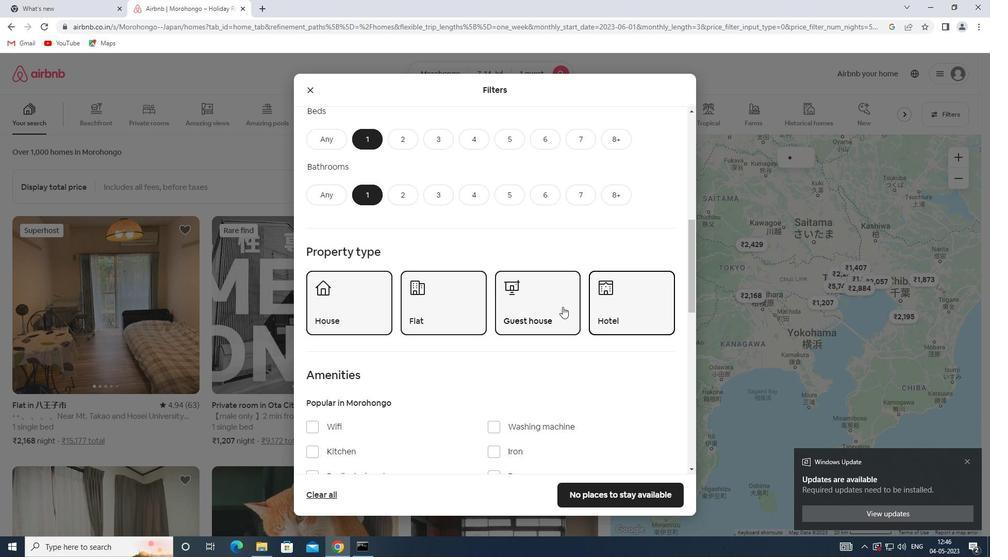 
Action: Mouse scrolled (556, 308) with delta (0, 0)
Screenshot: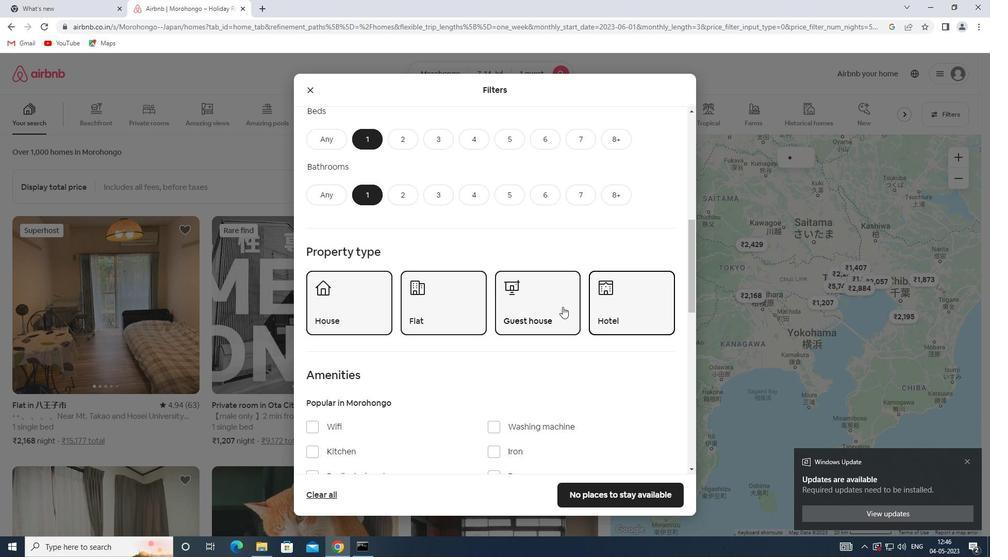 
Action: Mouse scrolled (556, 308) with delta (0, 0)
Screenshot: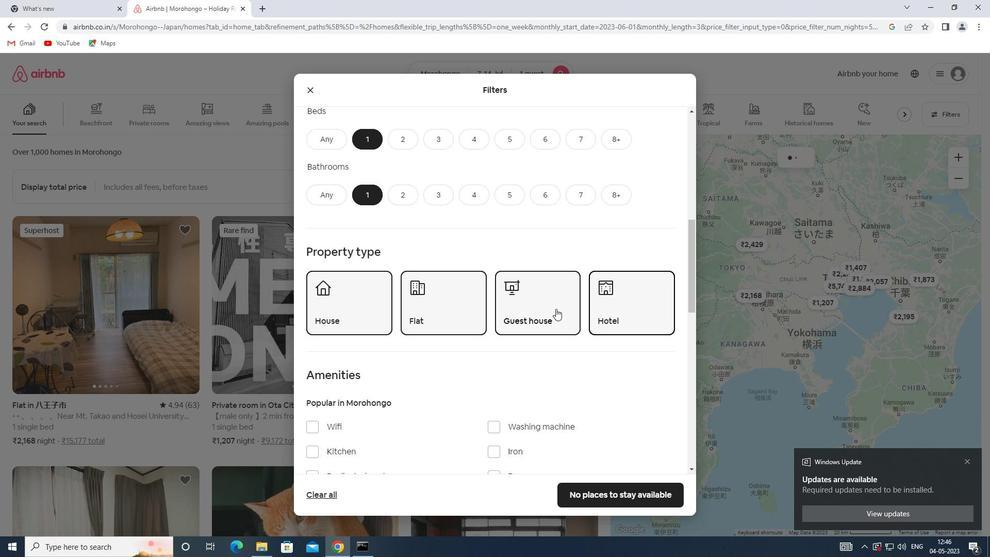 
Action: Mouse moved to (555, 309)
Screenshot: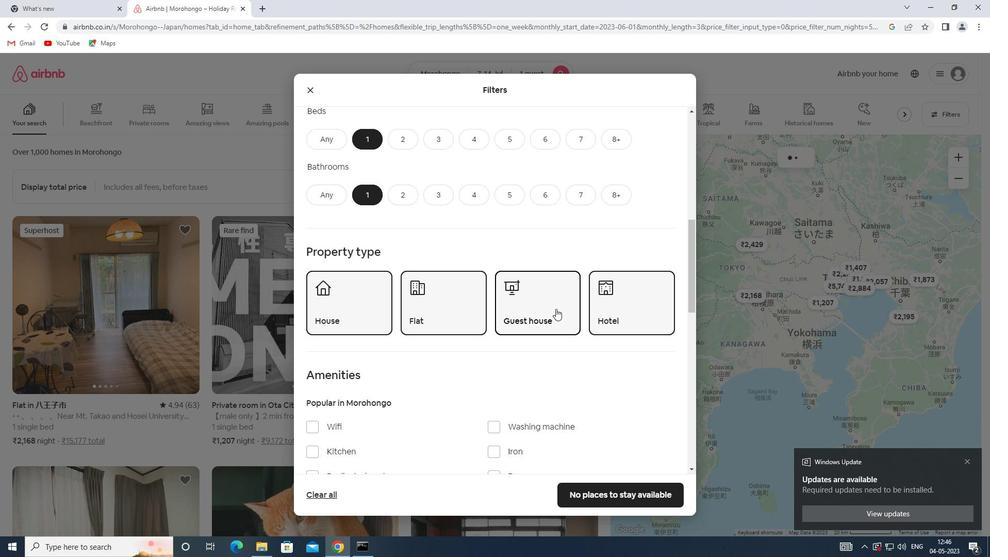 
Action: Mouse scrolled (555, 309) with delta (0, 0)
Screenshot: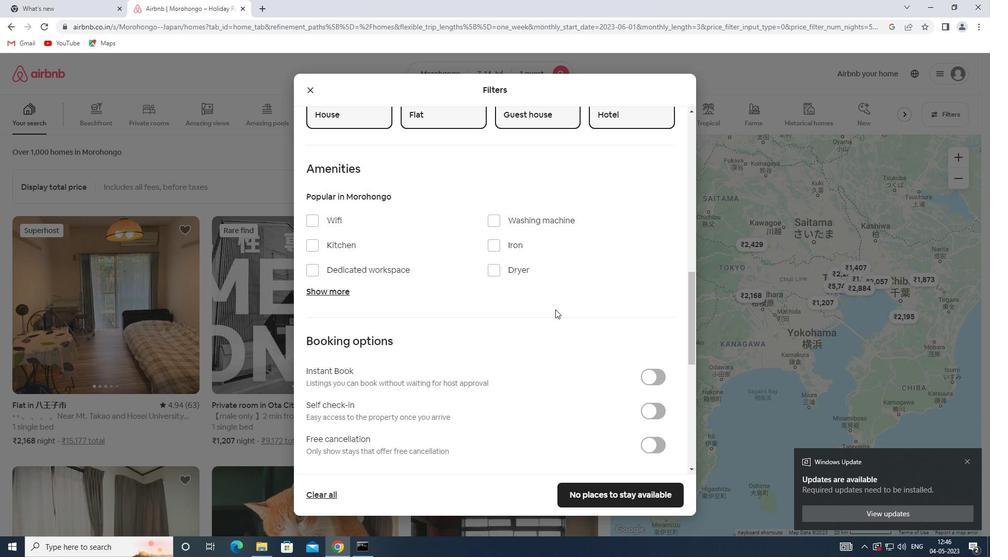 
Action: Mouse scrolled (555, 309) with delta (0, 0)
Screenshot: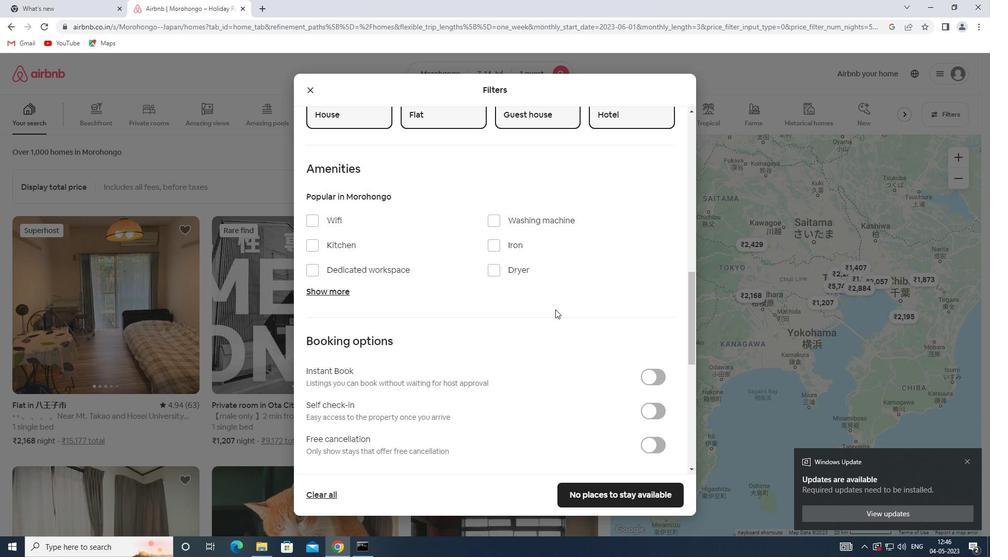 
Action: Mouse scrolled (555, 309) with delta (0, 0)
Screenshot: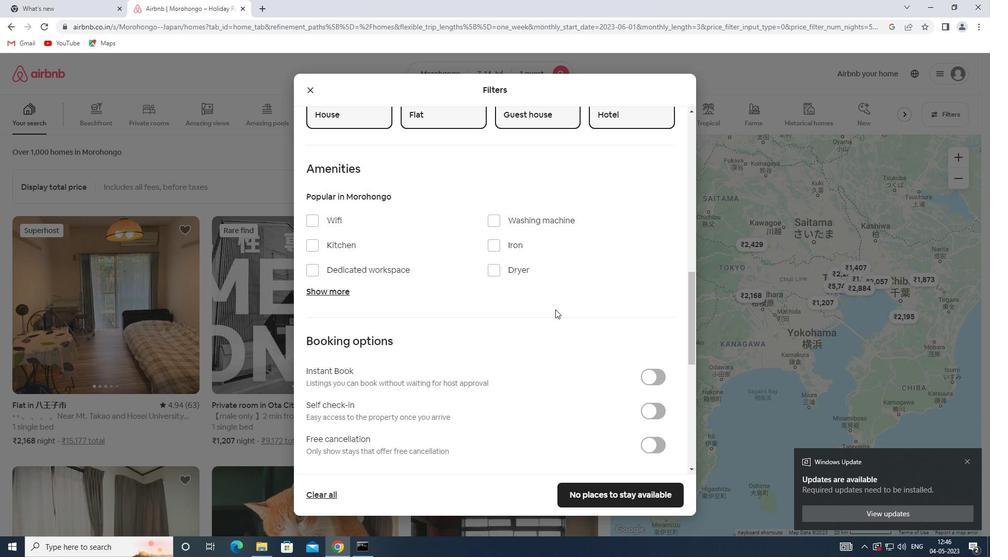 
Action: Mouse scrolled (555, 310) with delta (0, 0)
Screenshot: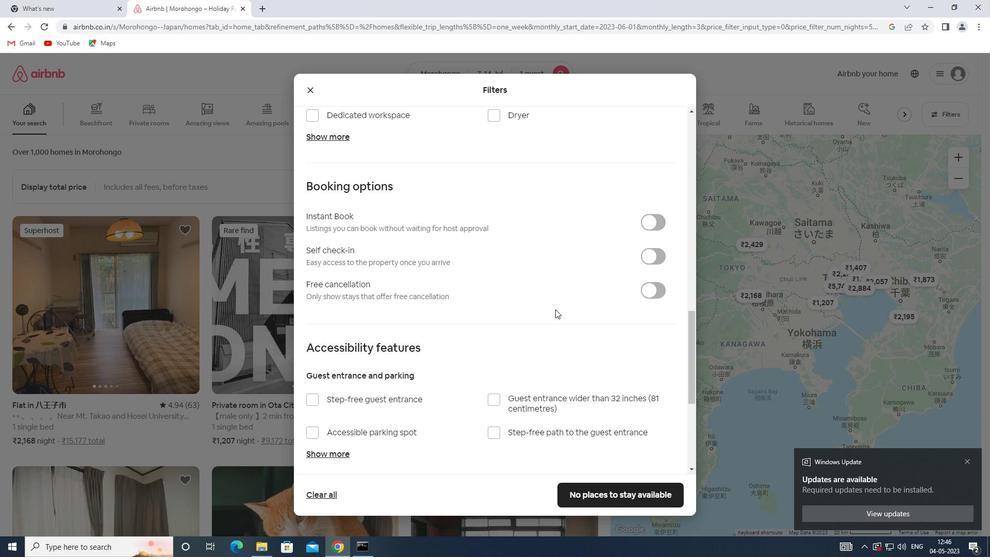 
Action: Mouse moved to (556, 309)
Screenshot: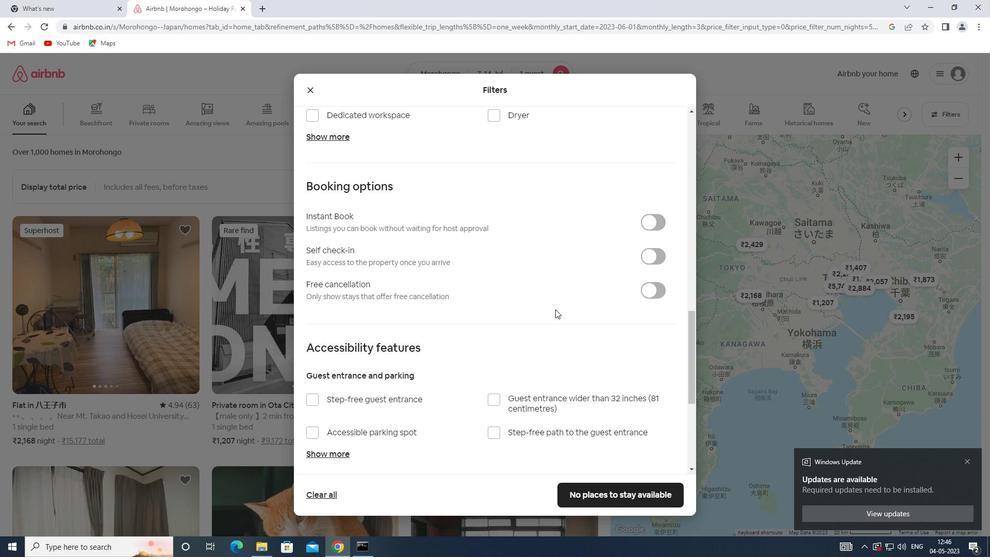 
Action: Mouse scrolled (556, 310) with delta (0, 0)
Screenshot: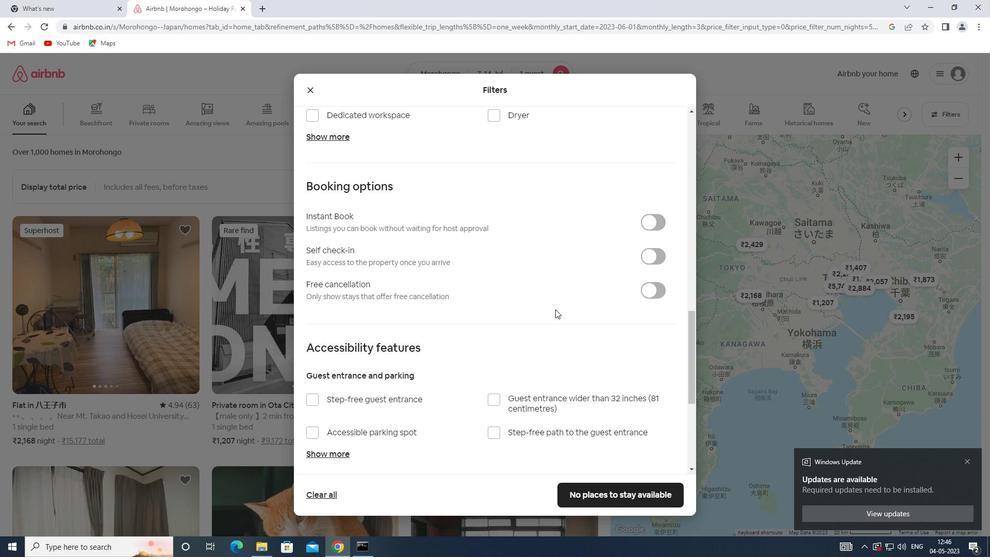 
Action: Mouse moved to (556, 309)
Screenshot: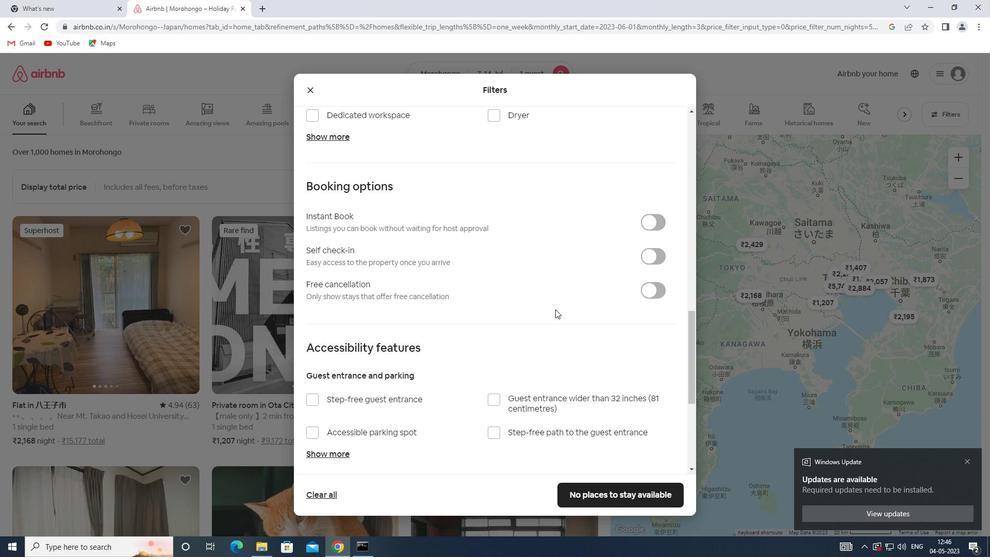 
Action: Mouse scrolled (556, 310) with delta (0, 0)
Screenshot: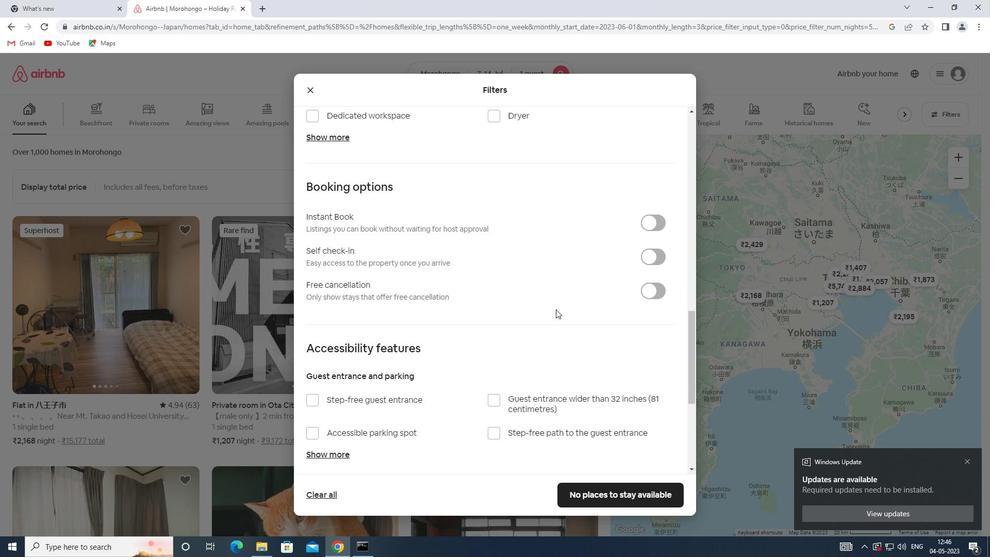 
Action: Mouse moved to (530, 223)
Screenshot: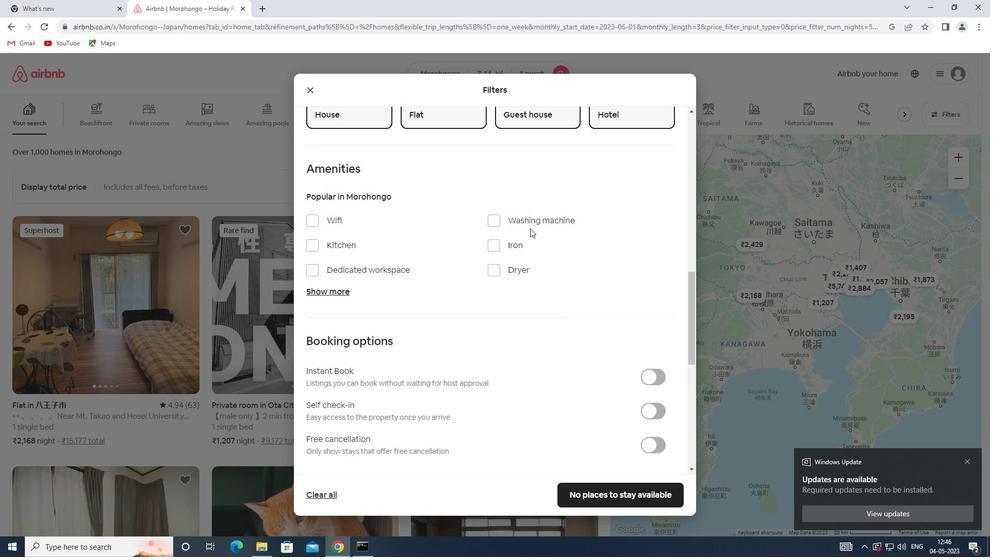 
Action: Mouse pressed left at (530, 223)
Screenshot: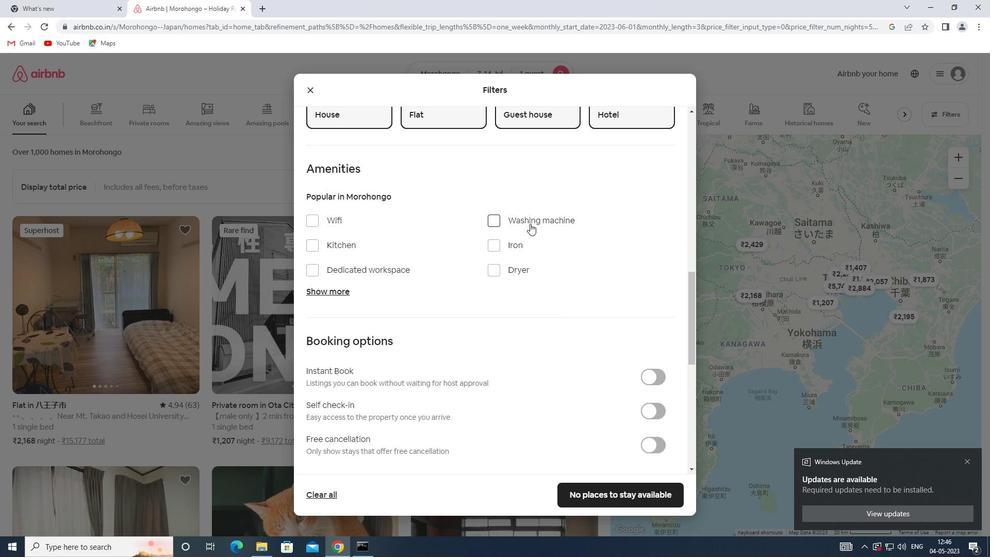 
Action: Mouse moved to (534, 245)
Screenshot: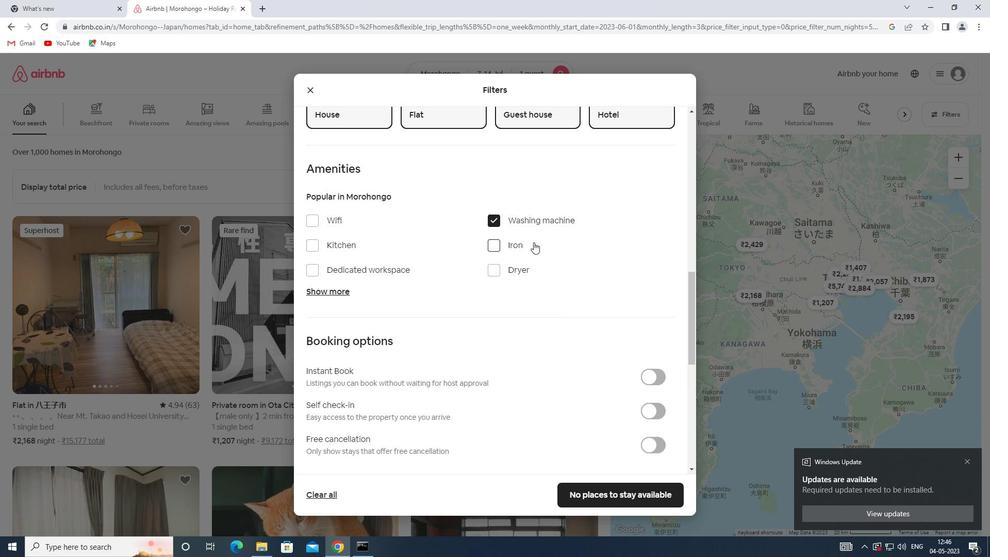 
Action: Mouse scrolled (534, 244) with delta (0, 0)
Screenshot: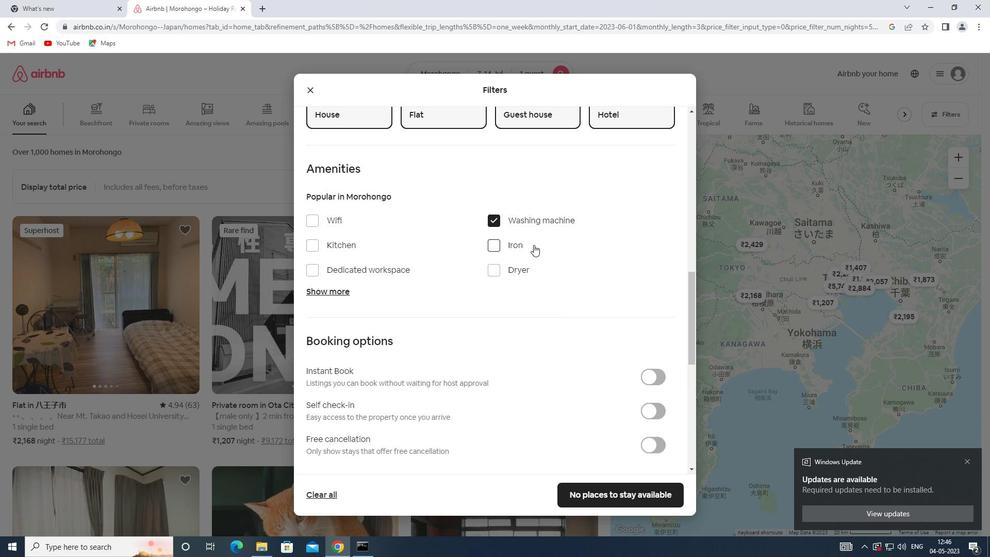 
Action: Mouse scrolled (534, 244) with delta (0, 0)
Screenshot: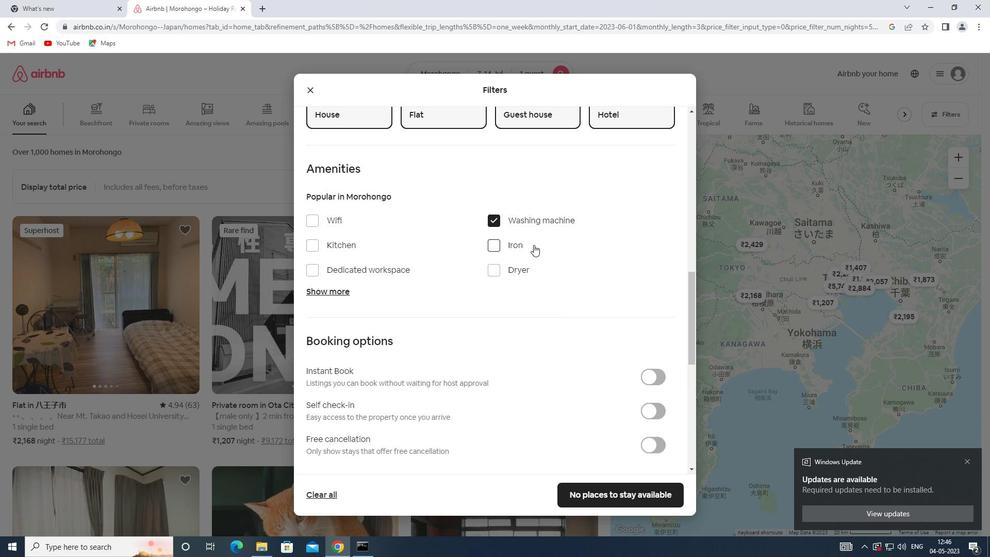
Action: Mouse moved to (654, 311)
Screenshot: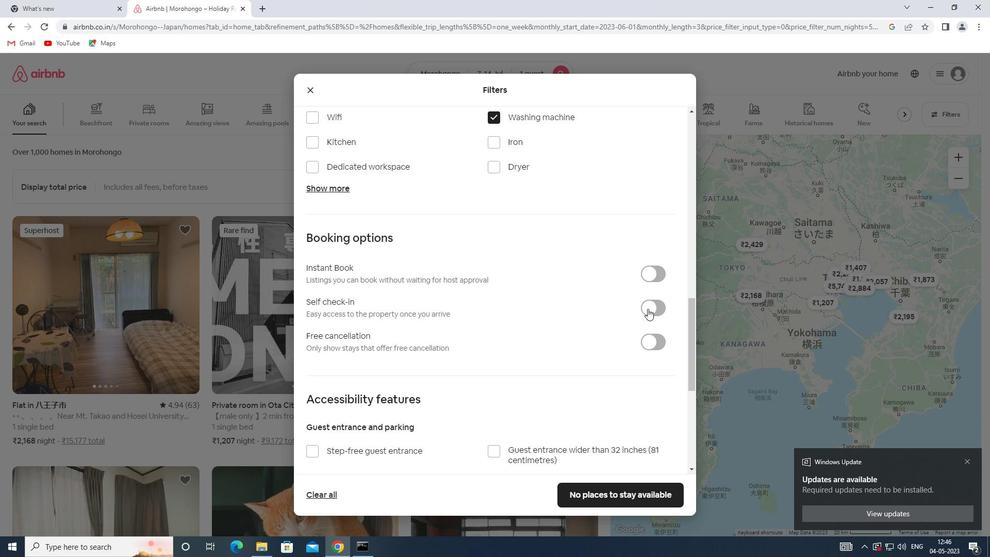 
Action: Mouse pressed left at (654, 311)
Screenshot: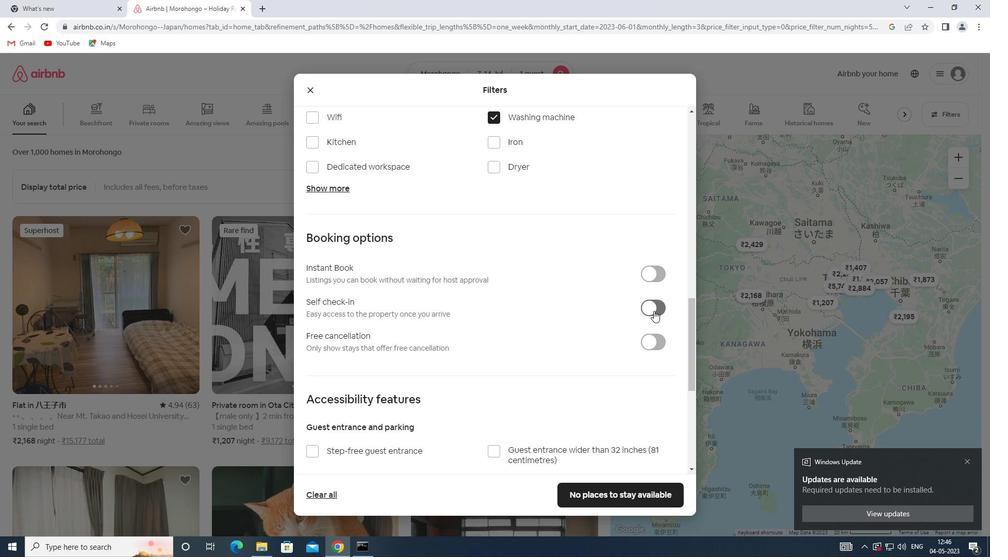 
Action: Mouse moved to (393, 322)
Screenshot: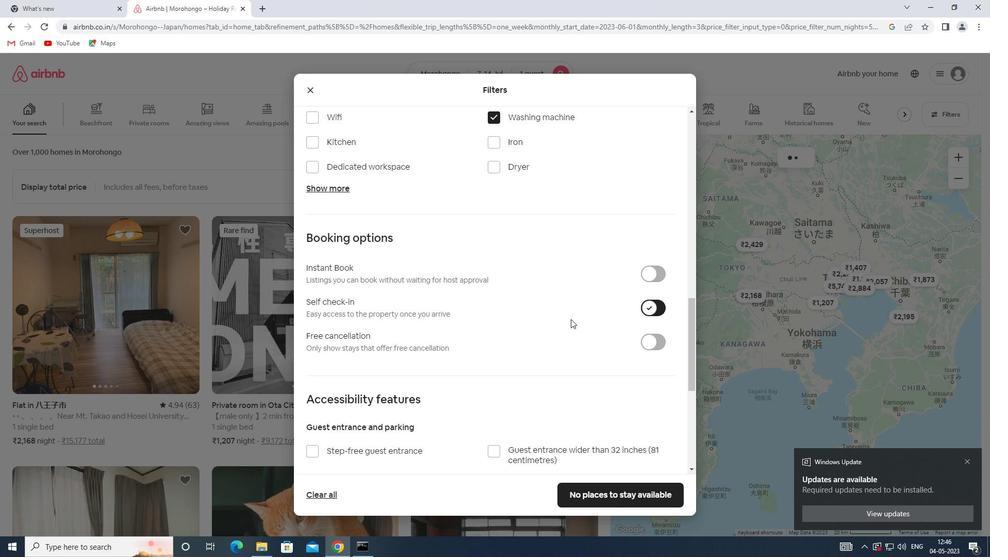 
Action: Mouse scrolled (393, 321) with delta (0, 0)
Screenshot: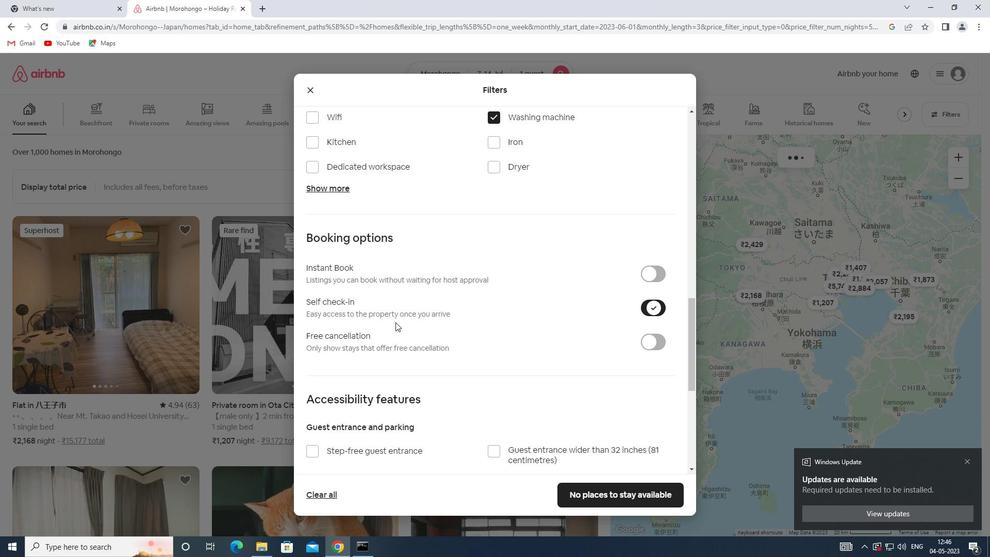 
Action: Mouse scrolled (393, 321) with delta (0, 0)
Screenshot: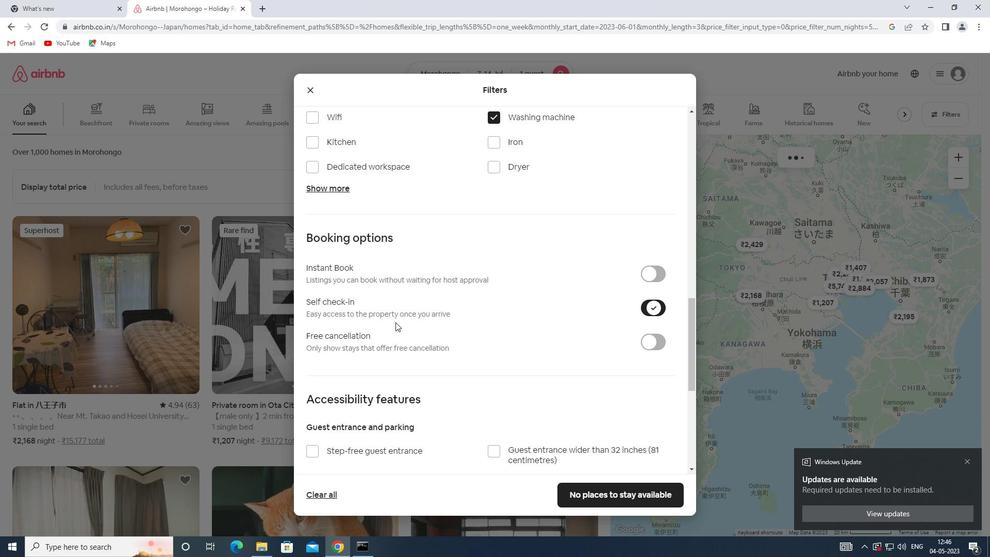 
Action: Mouse scrolled (393, 321) with delta (0, 0)
Screenshot: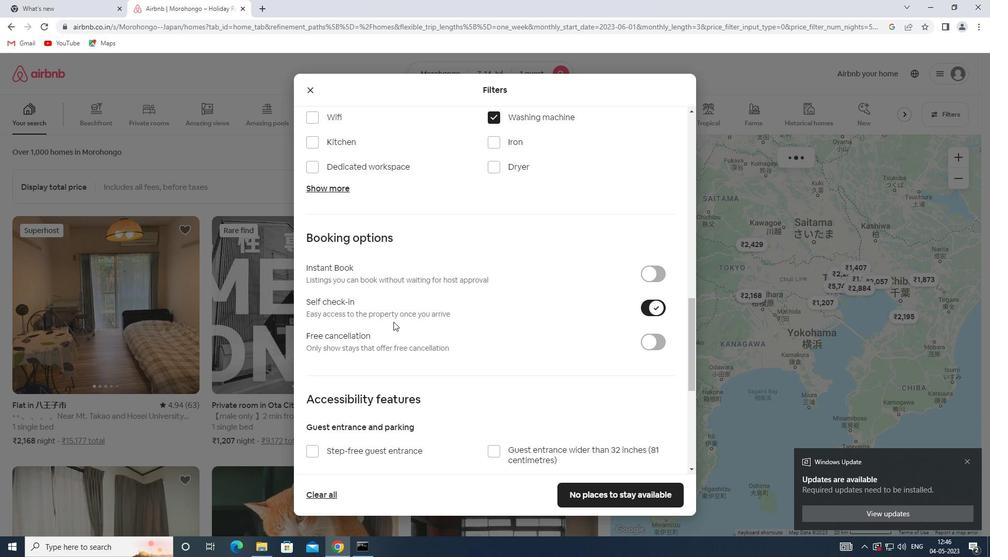 
Action: Mouse scrolled (393, 321) with delta (0, 0)
Screenshot: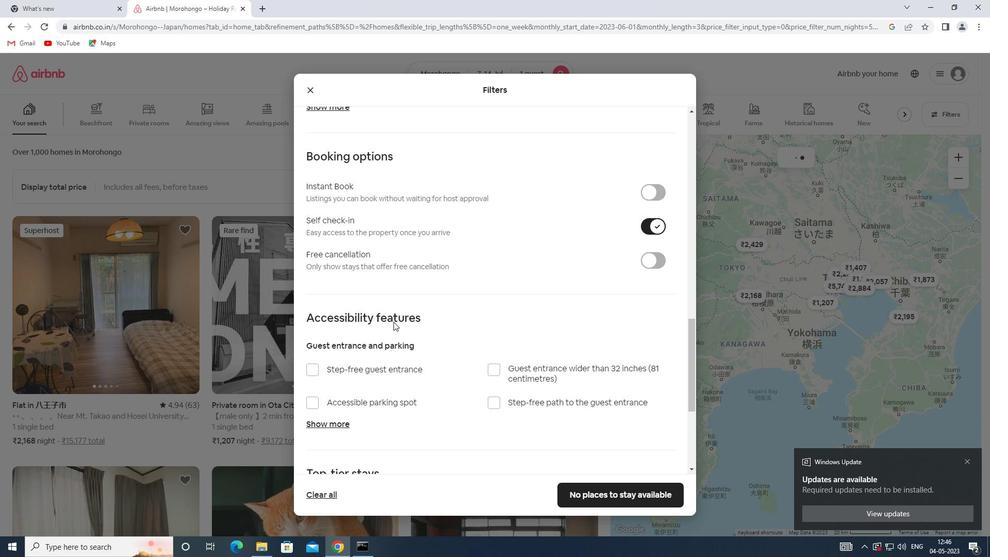 
Action: Mouse scrolled (393, 321) with delta (0, 0)
Screenshot: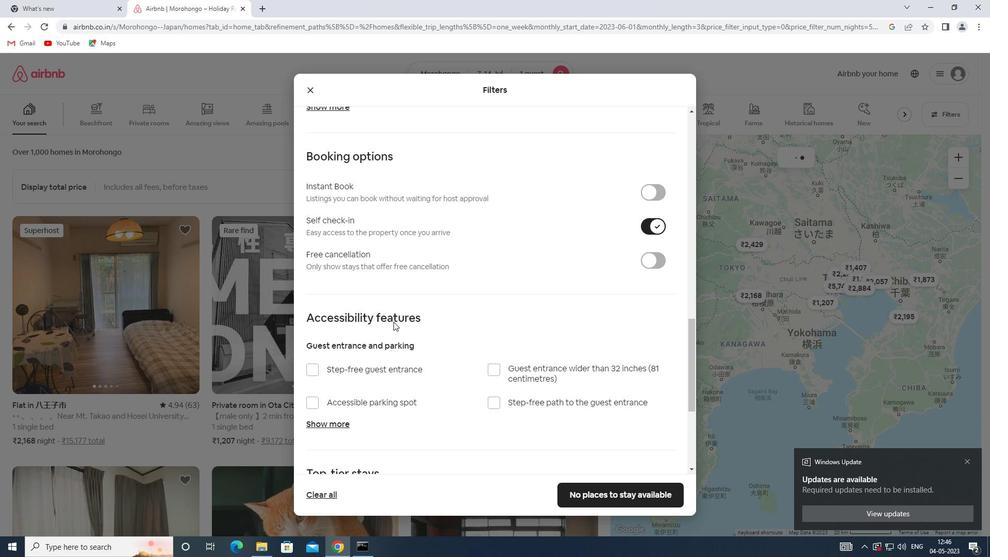 
Action: Mouse scrolled (393, 321) with delta (0, 0)
Screenshot: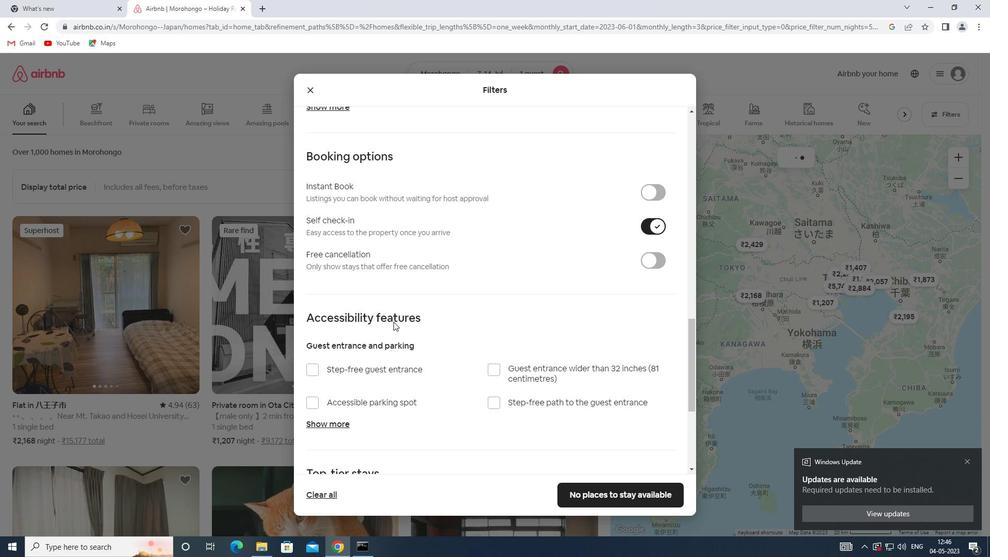 
Action: Mouse scrolled (393, 321) with delta (0, 0)
Screenshot: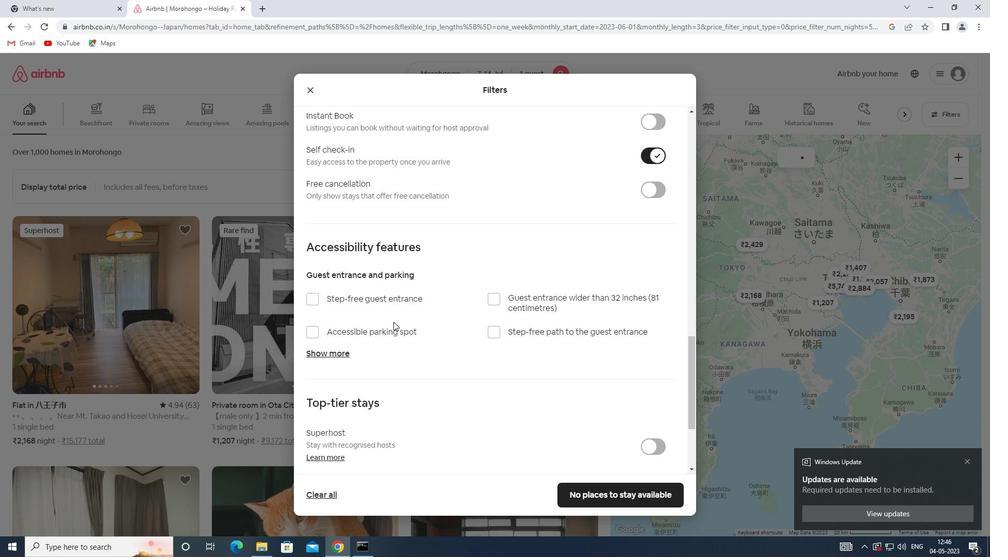 
Action: Mouse moved to (344, 399)
Screenshot: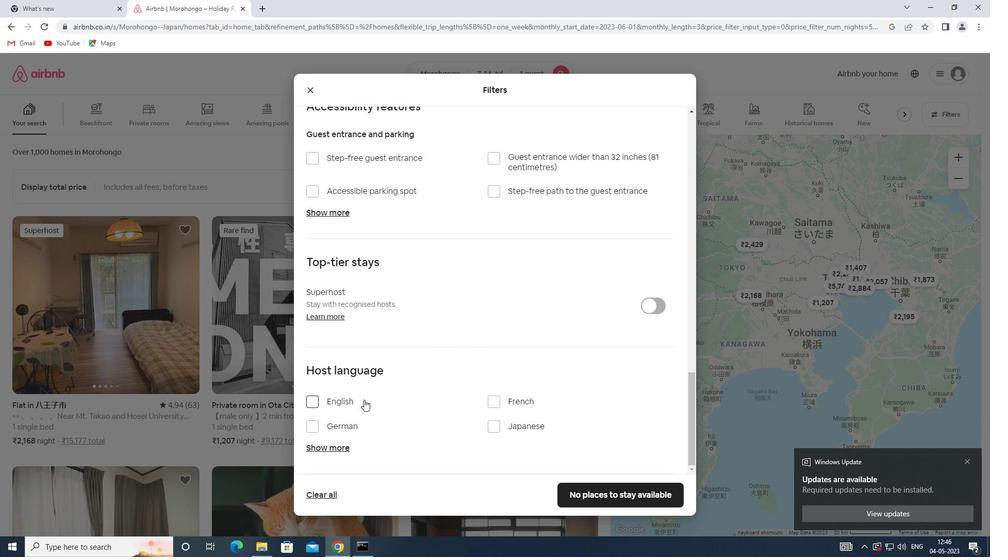 
Action: Mouse pressed left at (344, 399)
Screenshot: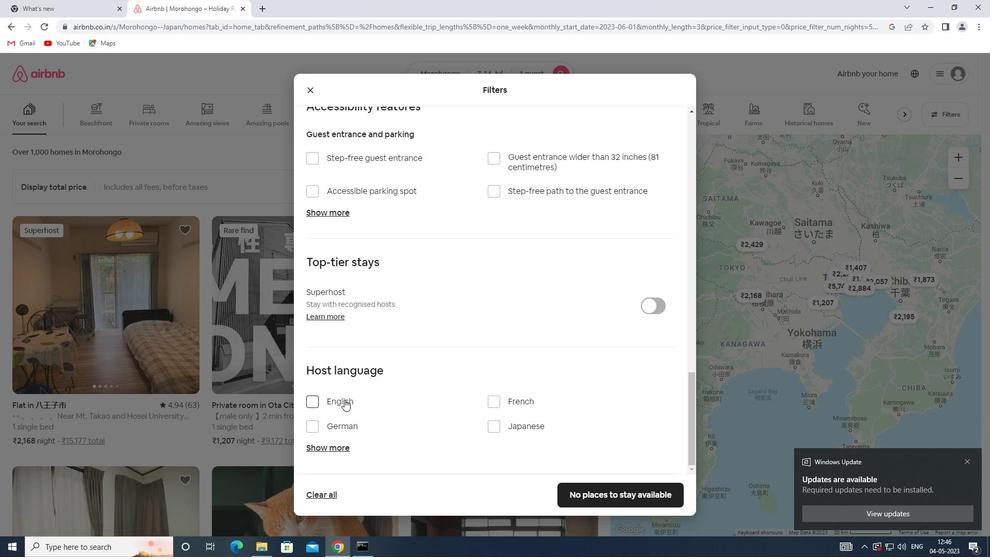 
Action: Mouse moved to (579, 493)
Screenshot: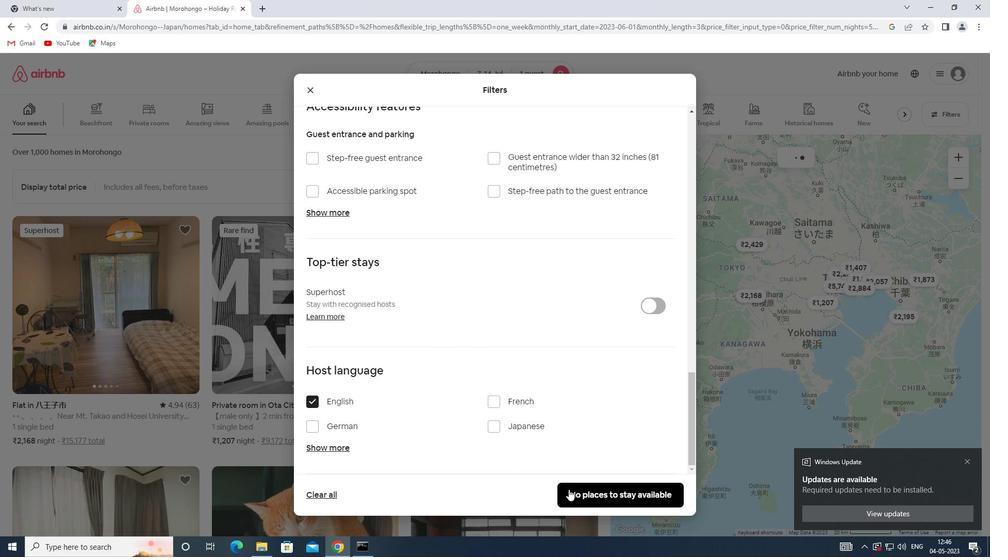 
Action: Mouse pressed left at (579, 493)
Screenshot: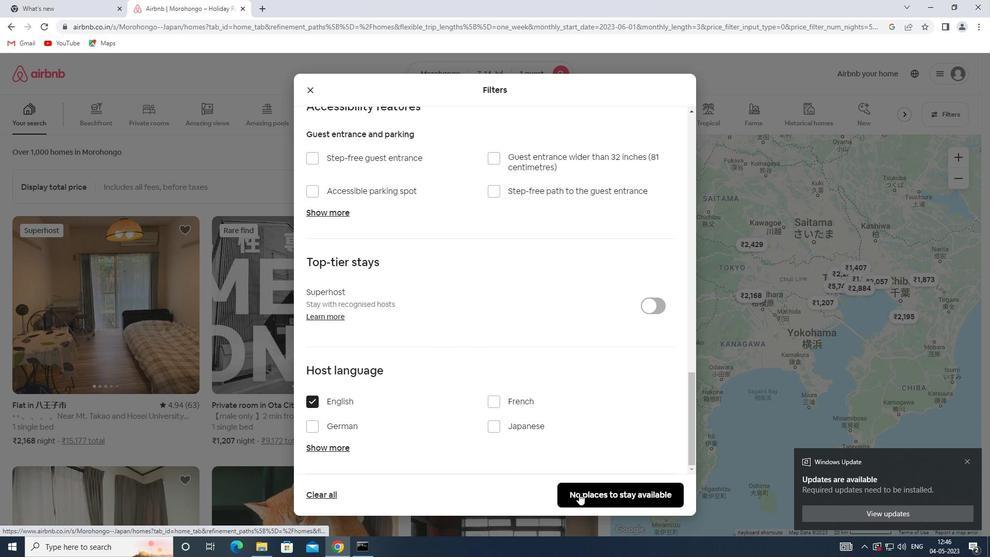 
Action: Mouse moved to (581, 493)
Screenshot: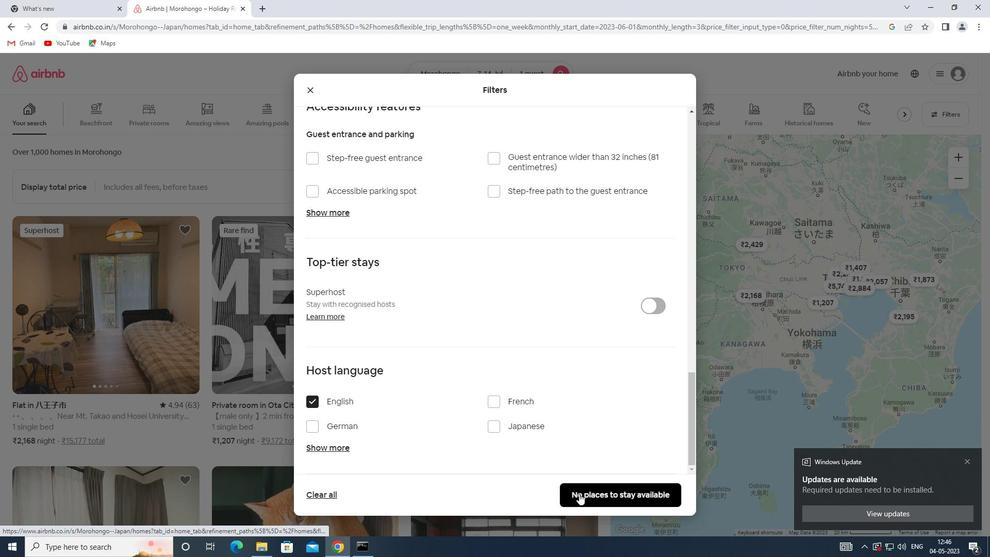 
